 Task: Search one way flight ticket for 1 adult, 6 children, 1 infant in seat and 1 infant on lap in business from Yakutat: Yakutat Airport (also See Yakutat Seaplane Base) to Springfield: Abraham Lincoln Capital Airport on 5-2-2023. Choice of flights is Frontier. Number of bags: 8 checked bags. Price is upto 85000. Outbound departure time preference is 17:00.
Action: Mouse moved to (304, 317)
Screenshot: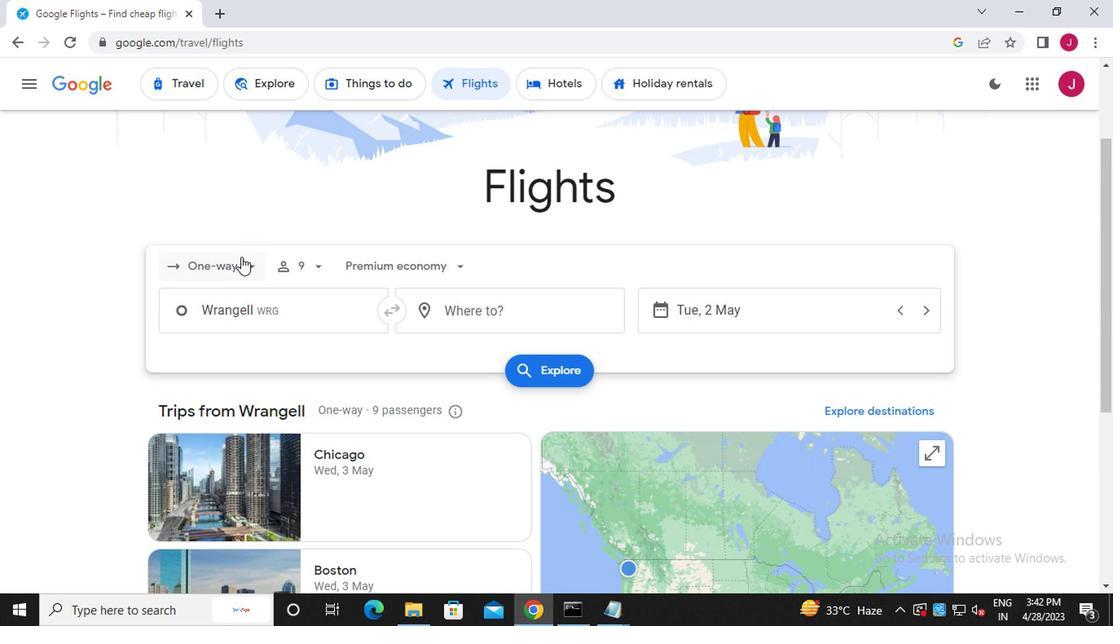 
Action: Mouse pressed left at (304, 317)
Screenshot: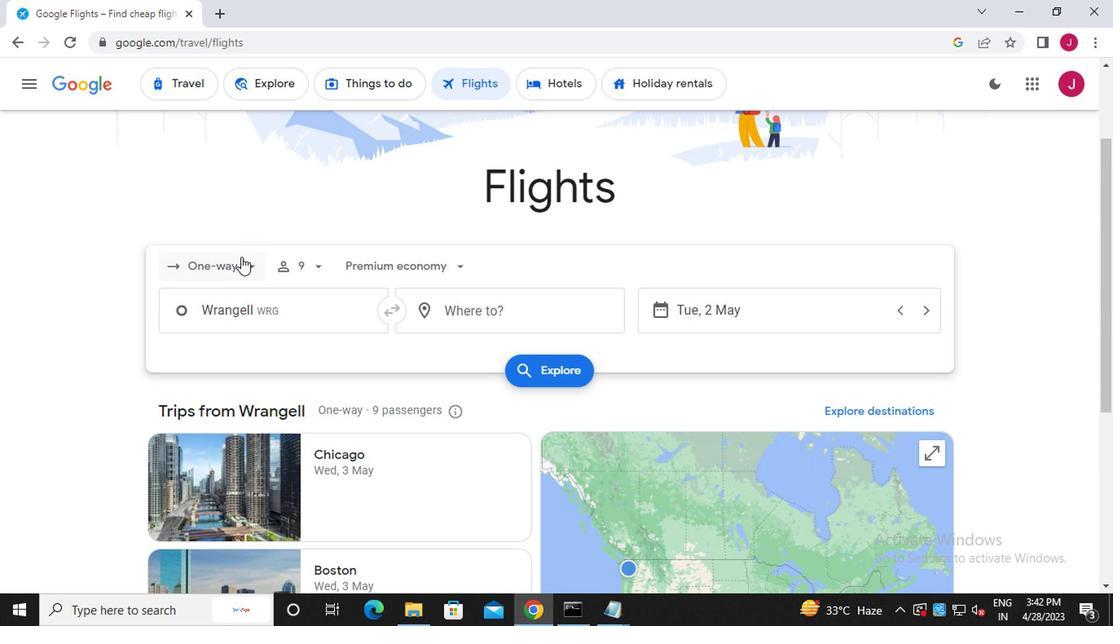 
Action: Mouse moved to (316, 371)
Screenshot: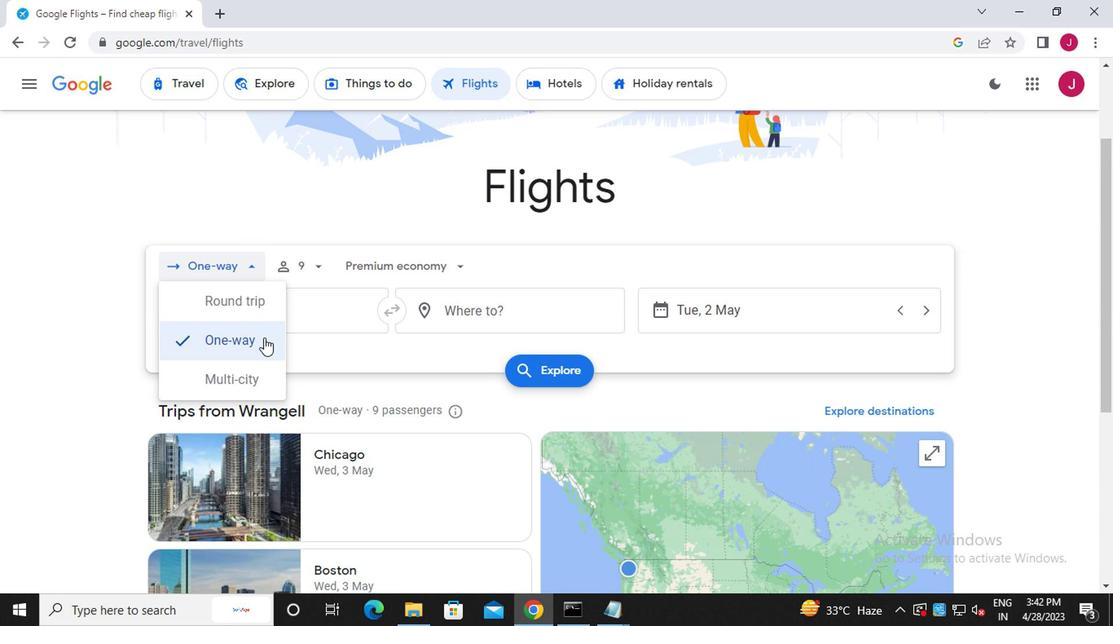 
Action: Mouse pressed left at (316, 371)
Screenshot: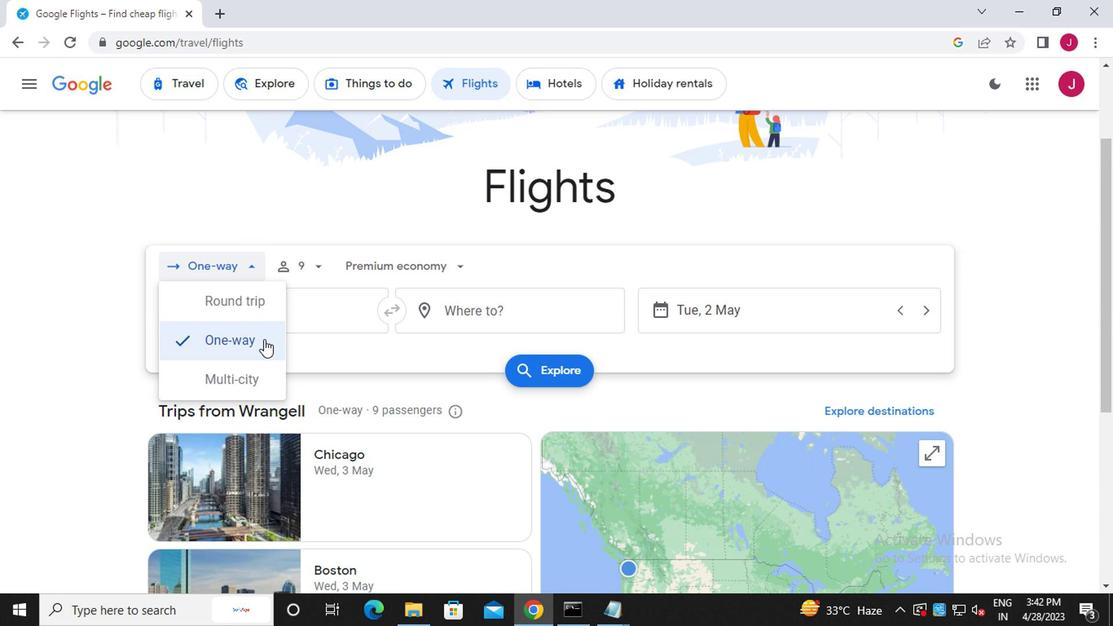 
Action: Mouse moved to (353, 320)
Screenshot: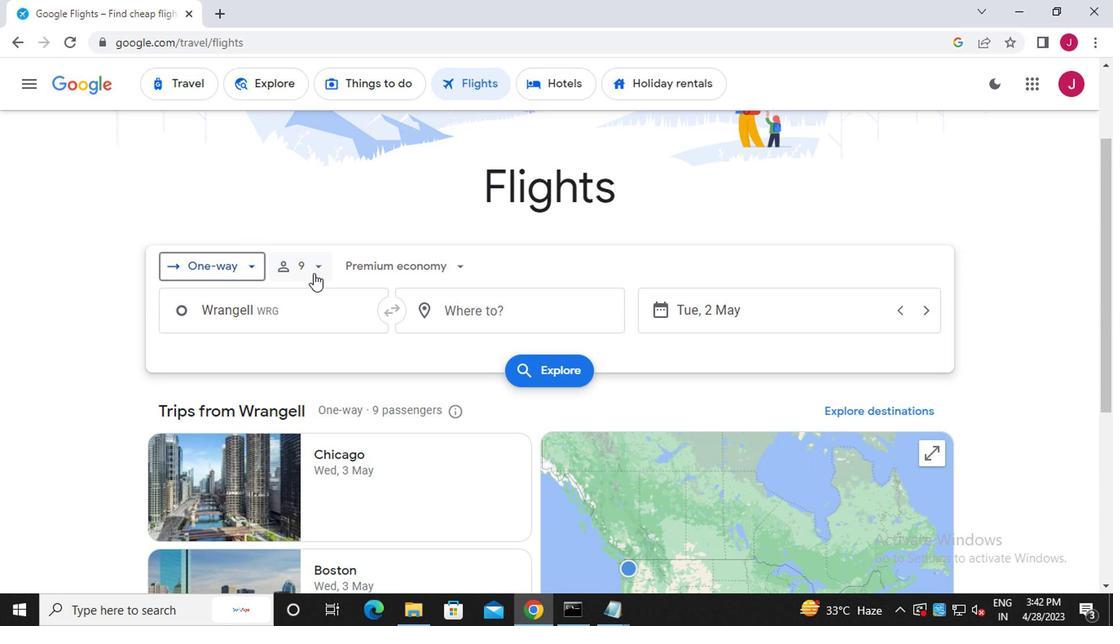 
Action: Mouse pressed left at (353, 320)
Screenshot: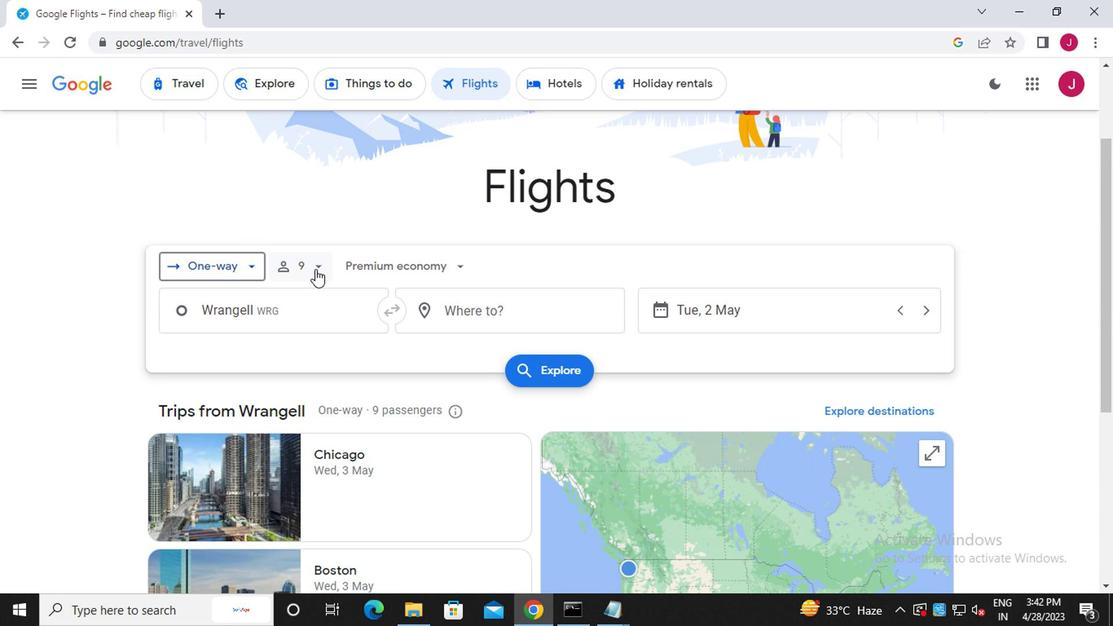 
Action: Mouse moved to (399, 344)
Screenshot: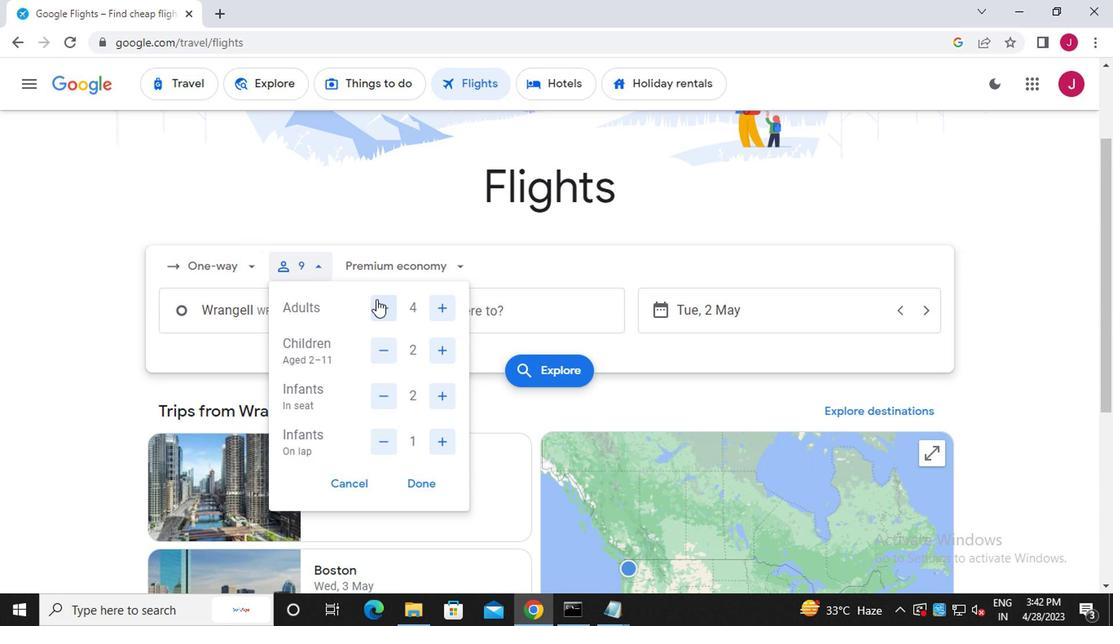 
Action: Mouse pressed left at (399, 344)
Screenshot: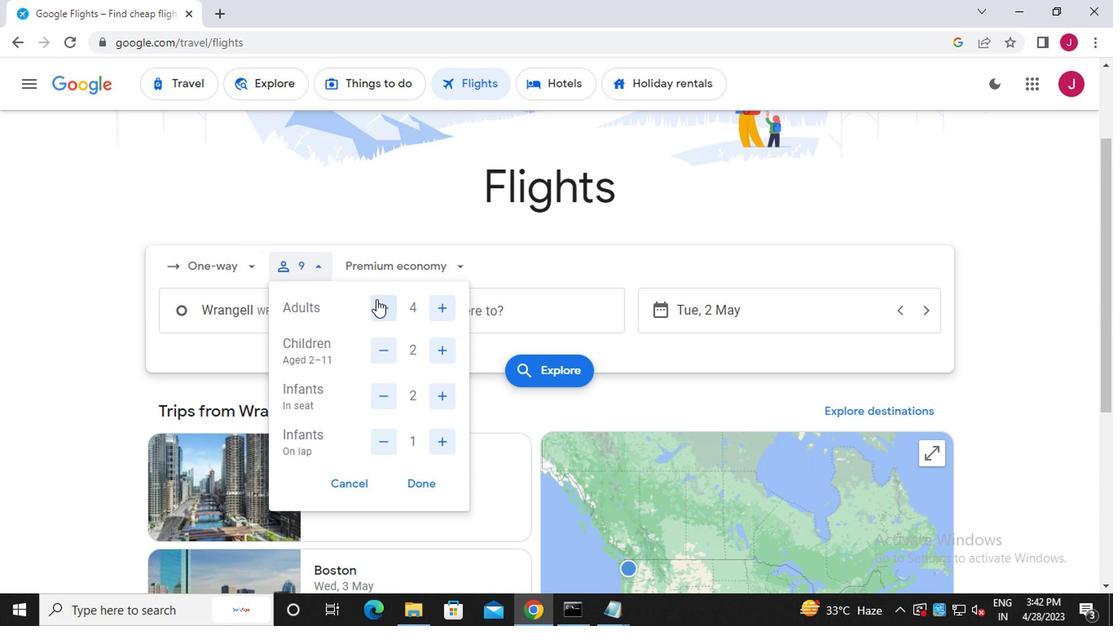 
Action: Mouse pressed left at (399, 344)
Screenshot: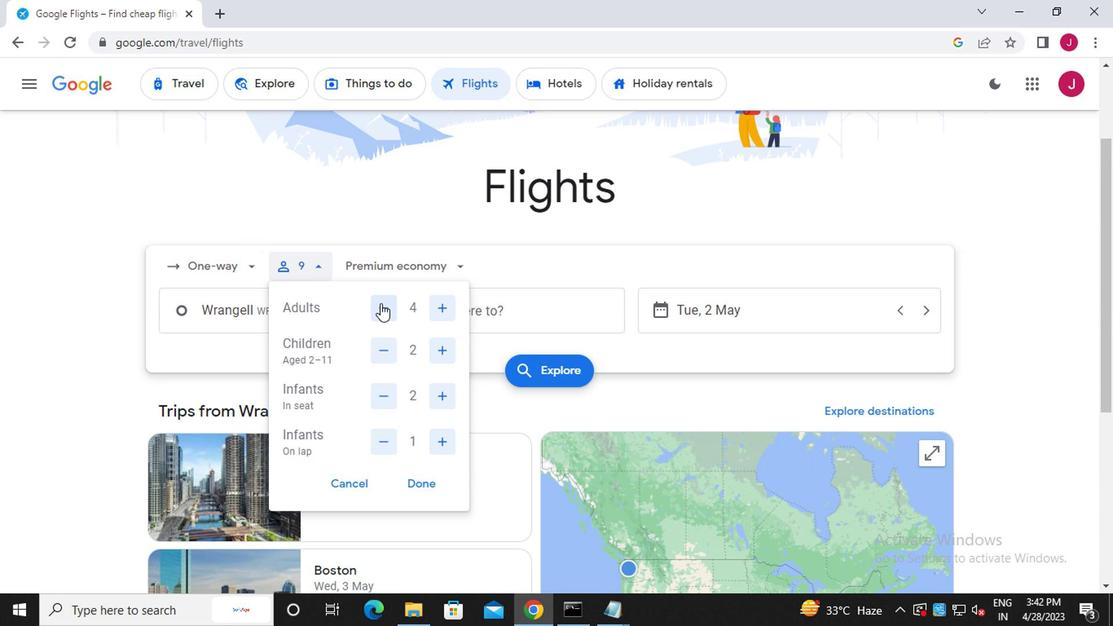 
Action: Mouse pressed left at (399, 344)
Screenshot: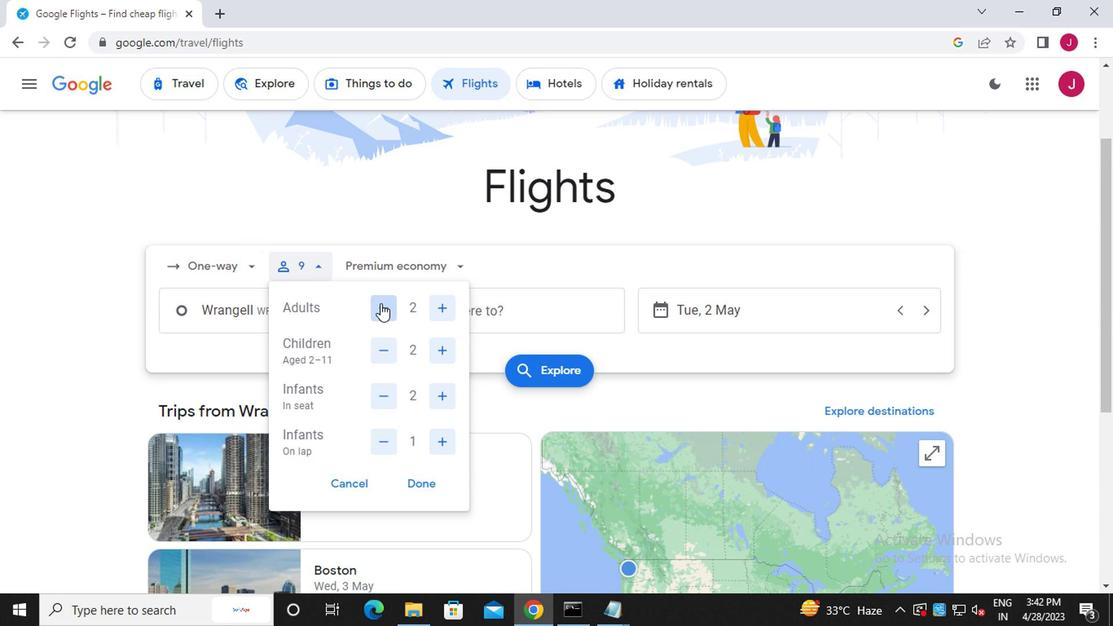 
Action: Mouse moved to (441, 378)
Screenshot: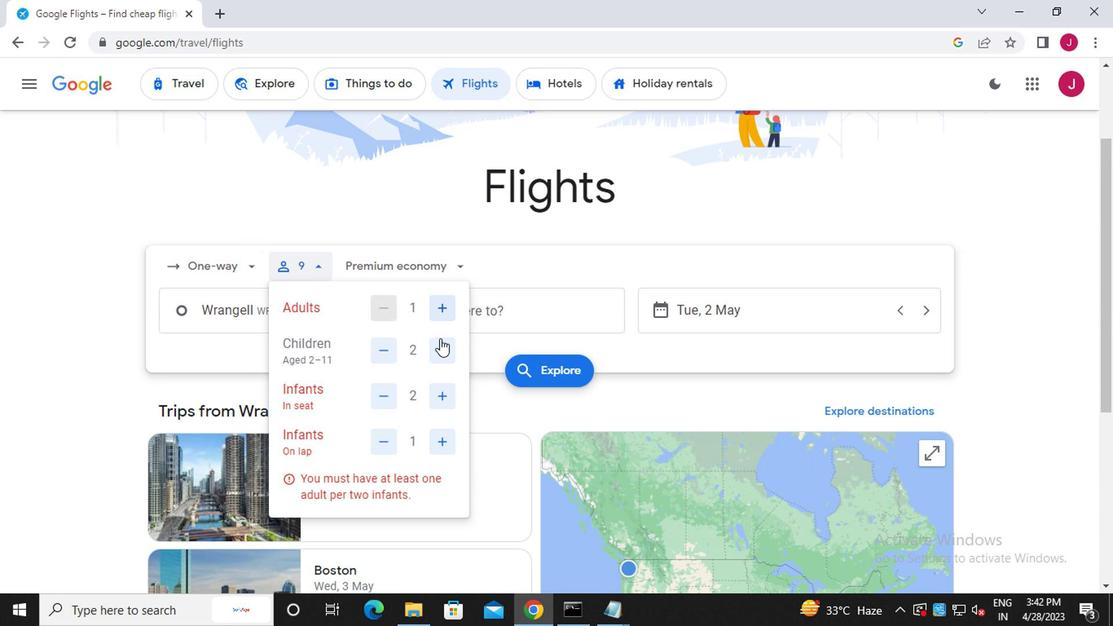 
Action: Mouse pressed left at (441, 378)
Screenshot: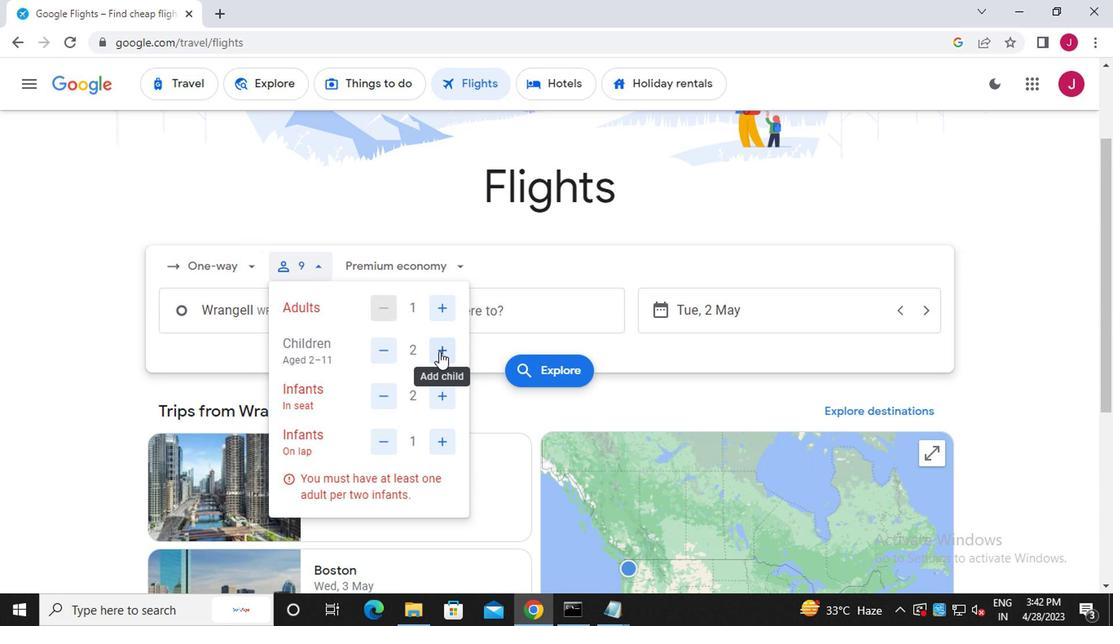 
Action: Mouse pressed left at (441, 378)
Screenshot: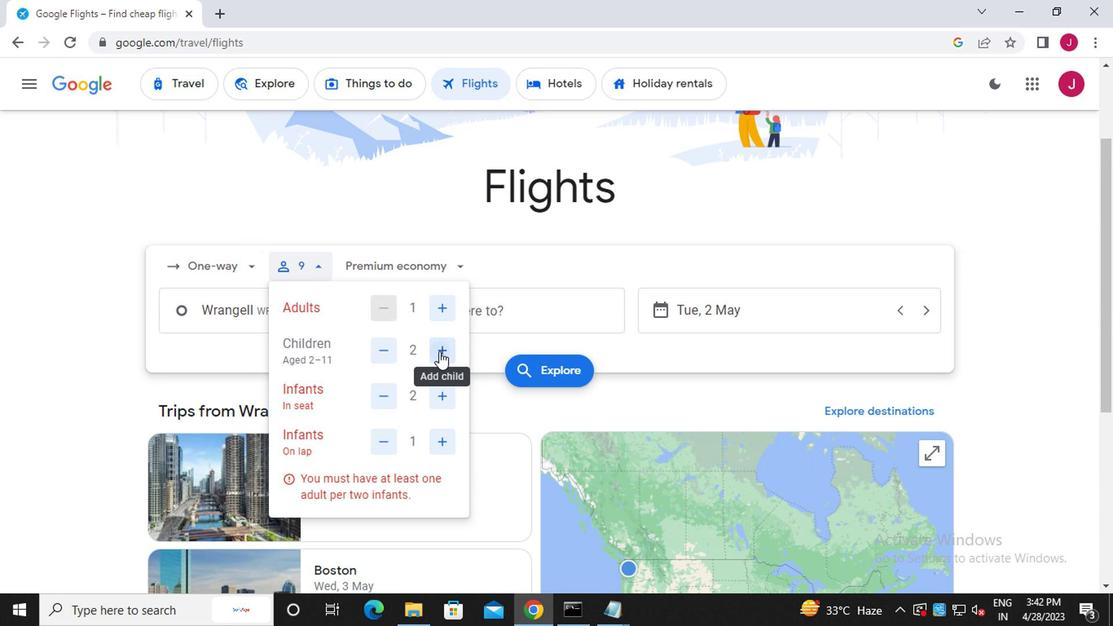 
Action: Mouse pressed left at (441, 378)
Screenshot: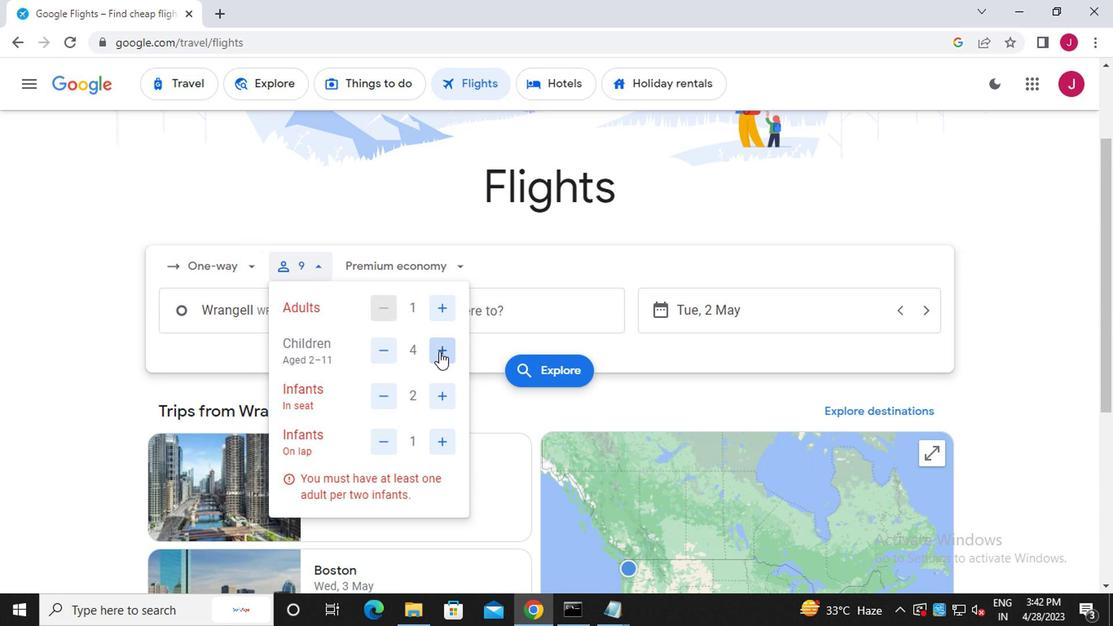 
Action: Mouse pressed left at (441, 378)
Screenshot: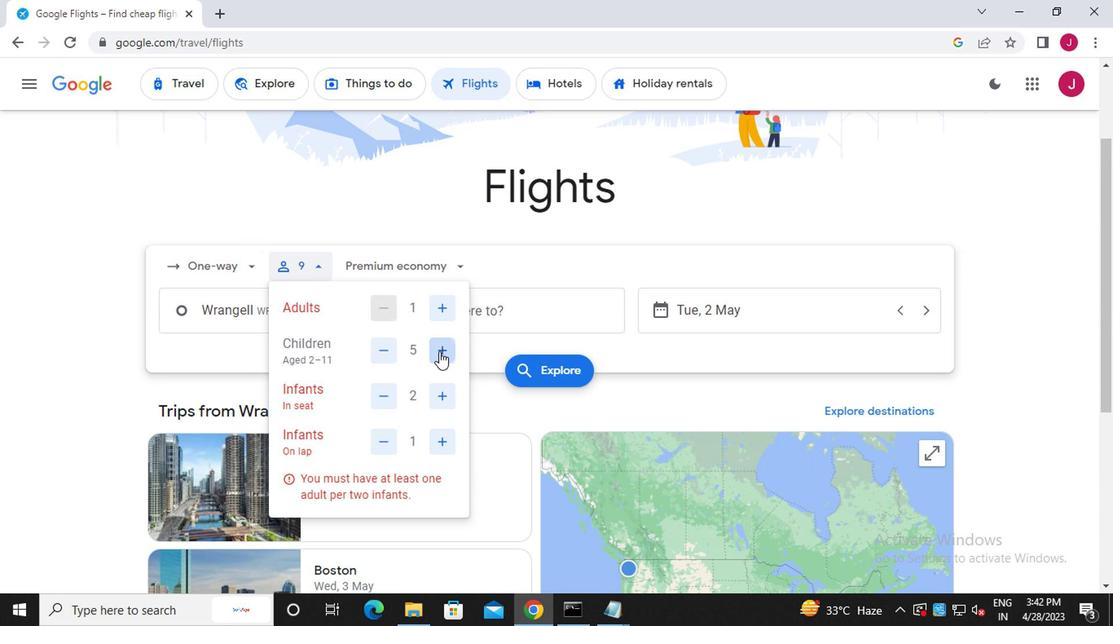 
Action: Mouse moved to (398, 411)
Screenshot: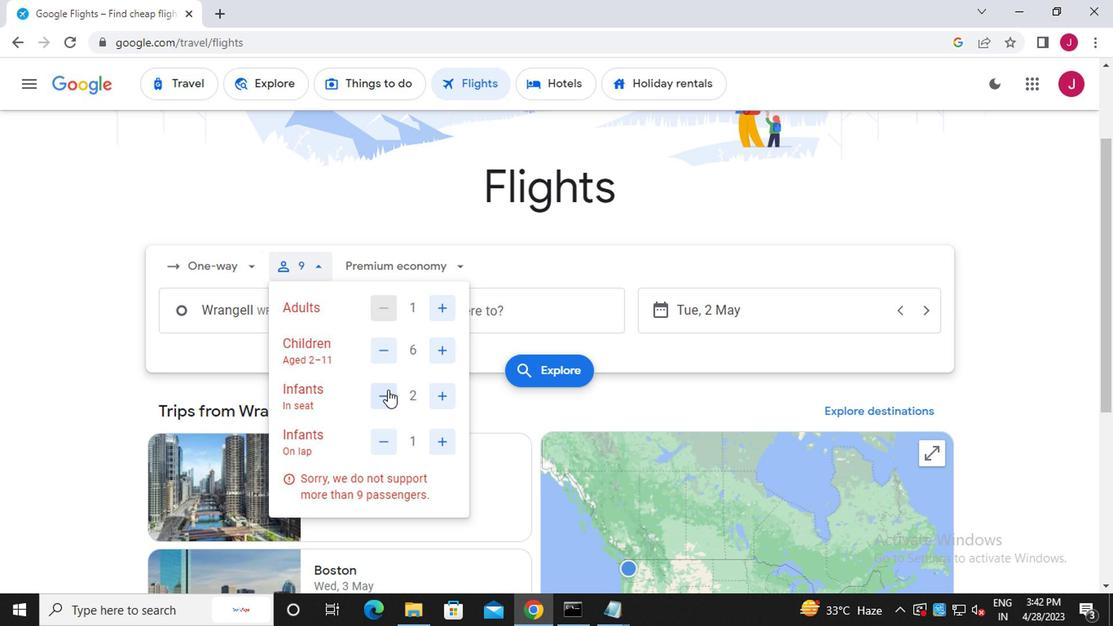 
Action: Mouse pressed left at (398, 411)
Screenshot: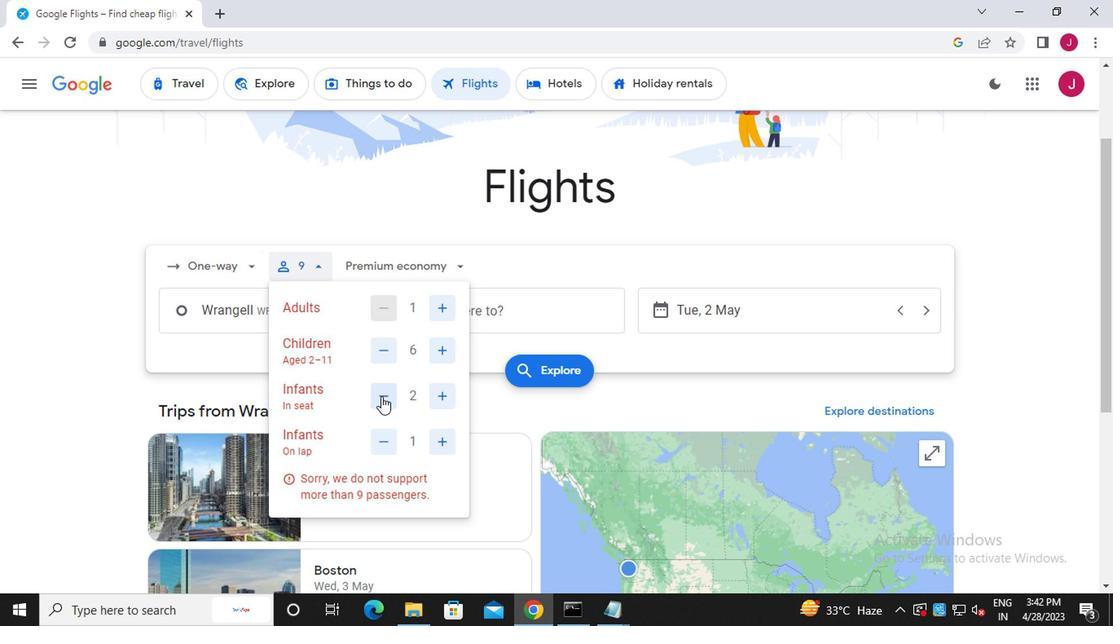 
Action: Mouse moved to (429, 472)
Screenshot: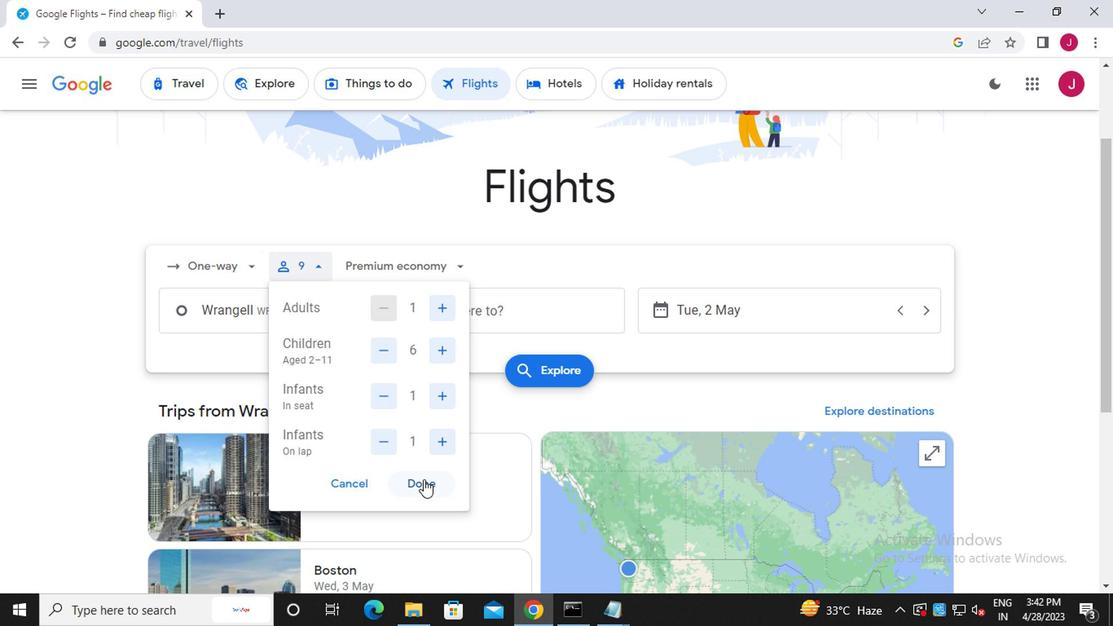 
Action: Mouse pressed left at (429, 472)
Screenshot: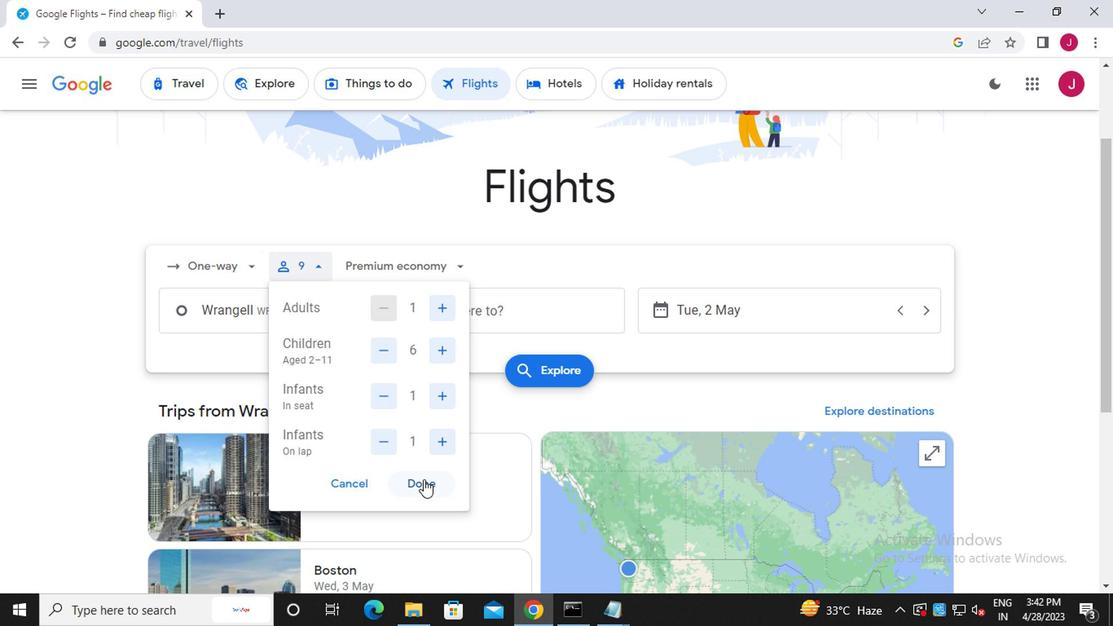 
Action: Mouse moved to (454, 317)
Screenshot: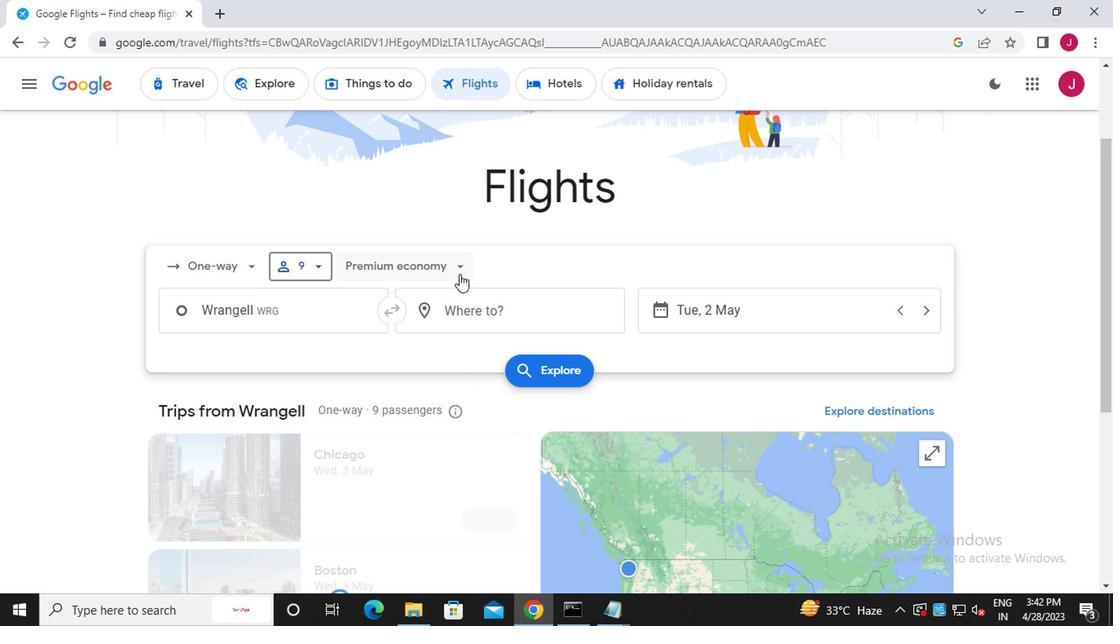 
Action: Mouse pressed left at (454, 317)
Screenshot: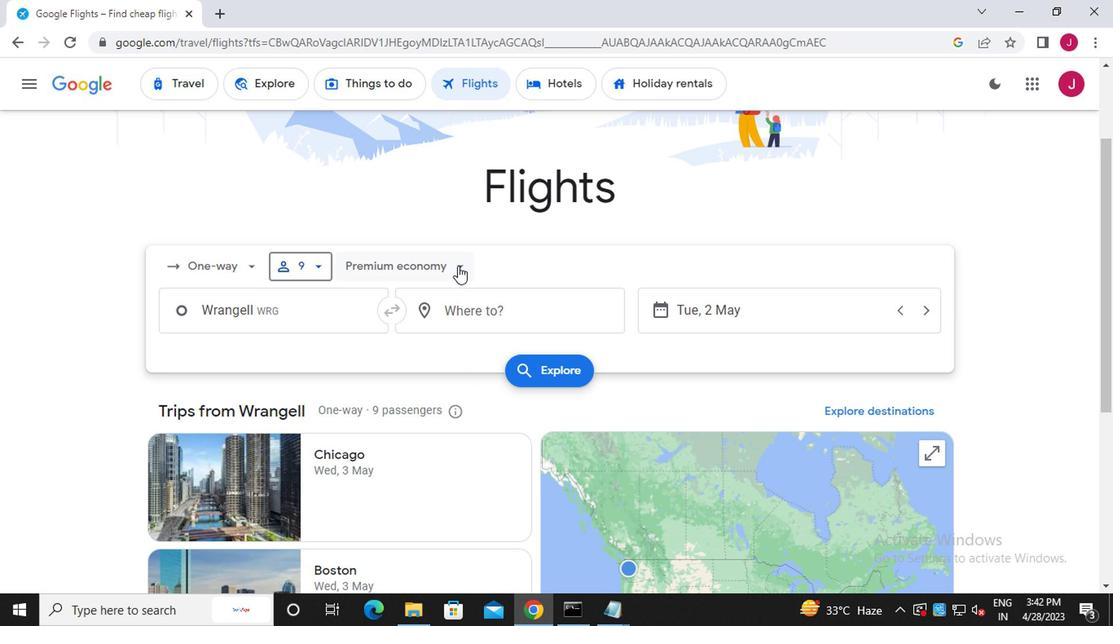 
Action: Mouse moved to (441, 398)
Screenshot: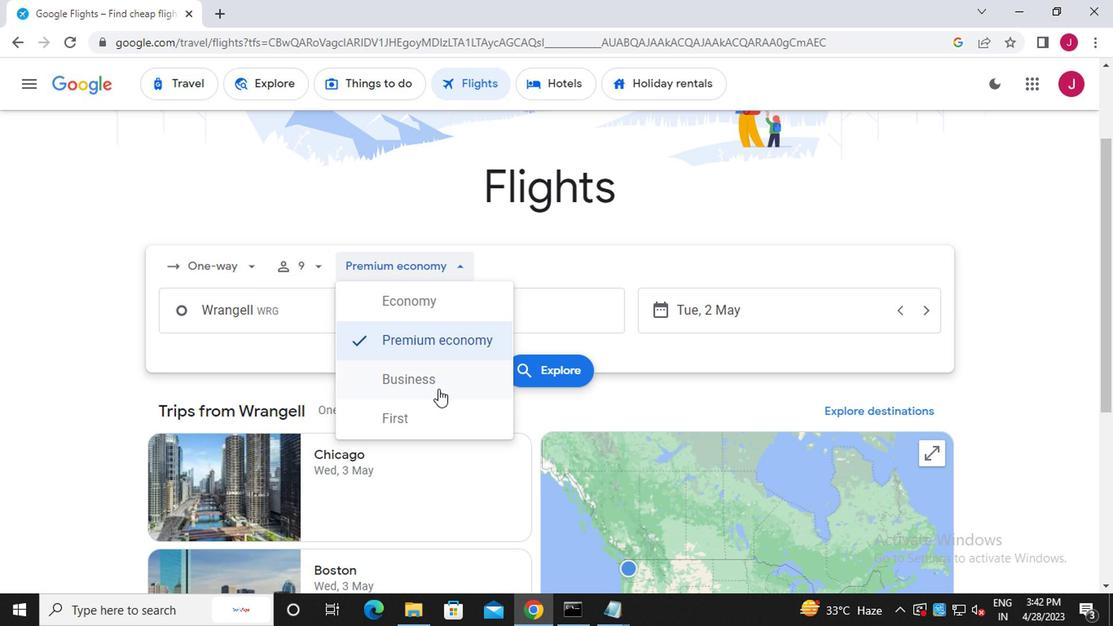 
Action: Mouse pressed left at (441, 398)
Screenshot: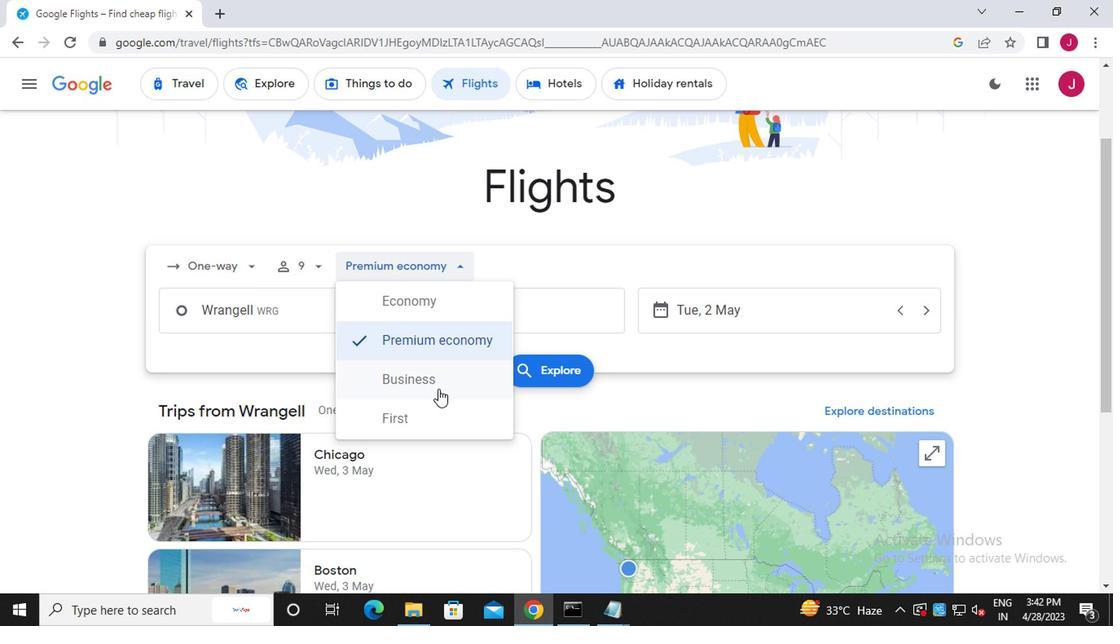 
Action: Mouse moved to (346, 353)
Screenshot: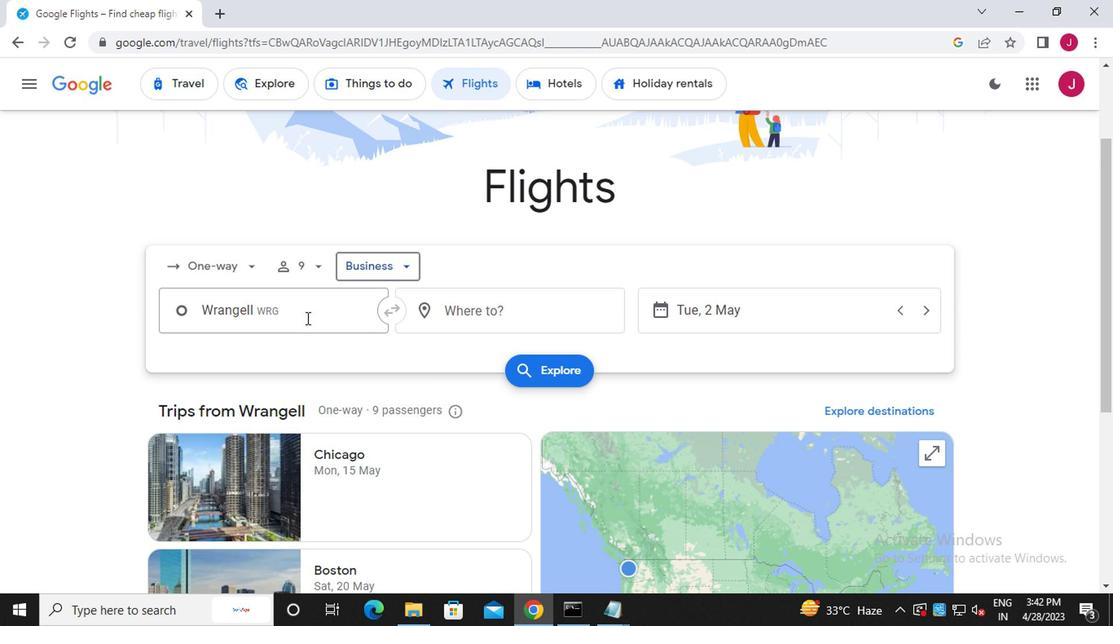 
Action: Mouse pressed left at (346, 353)
Screenshot: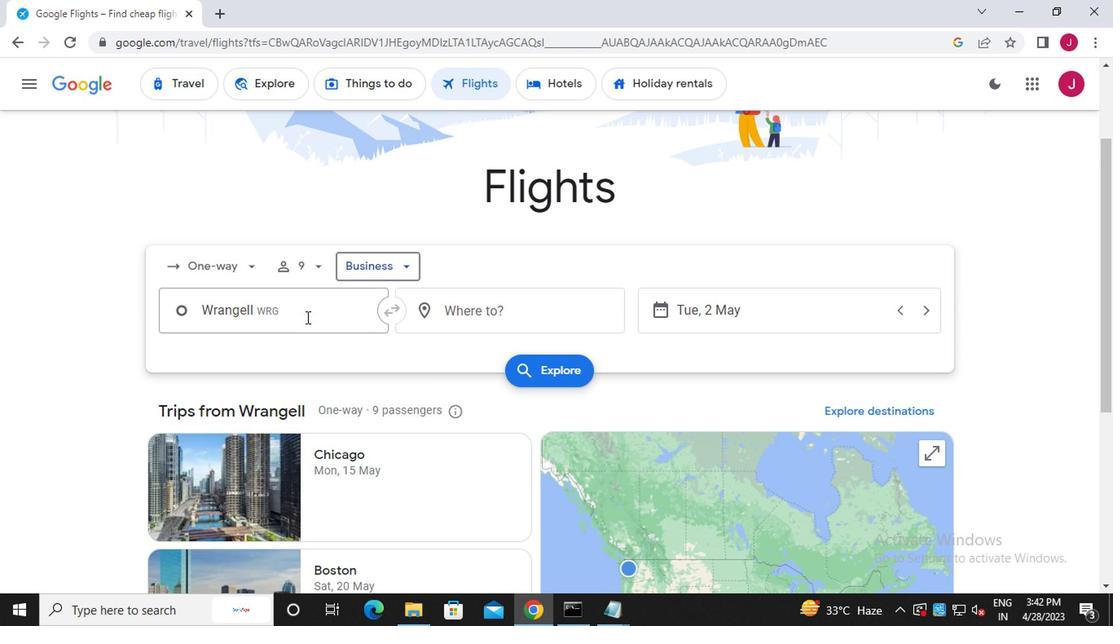 
Action: Mouse moved to (347, 352)
Screenshot: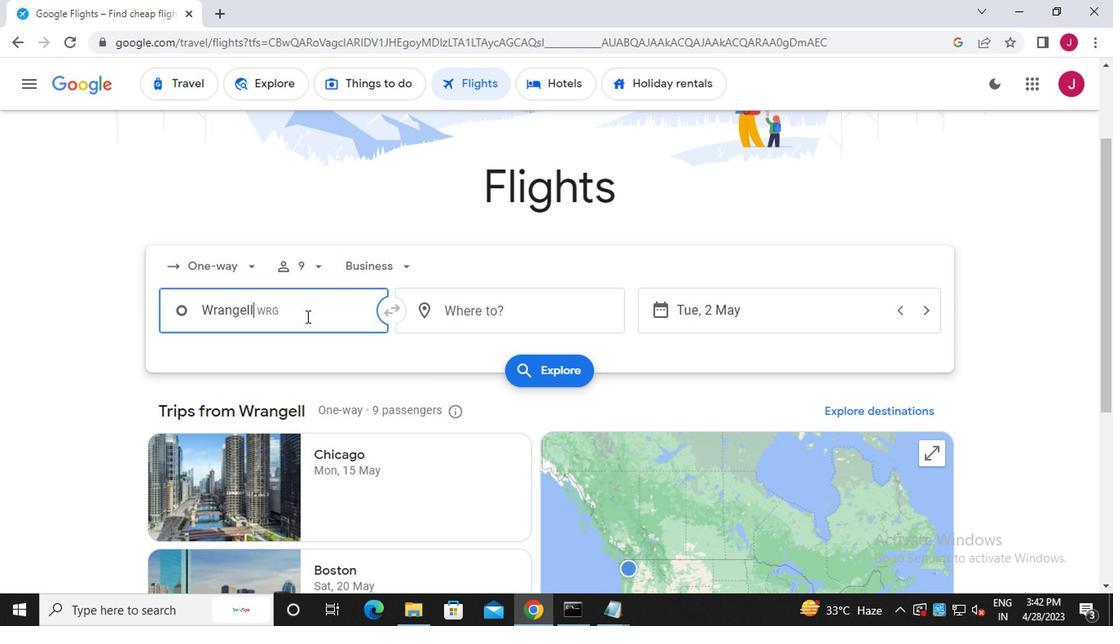 
Action: Key pressed yakutat
Screenshot: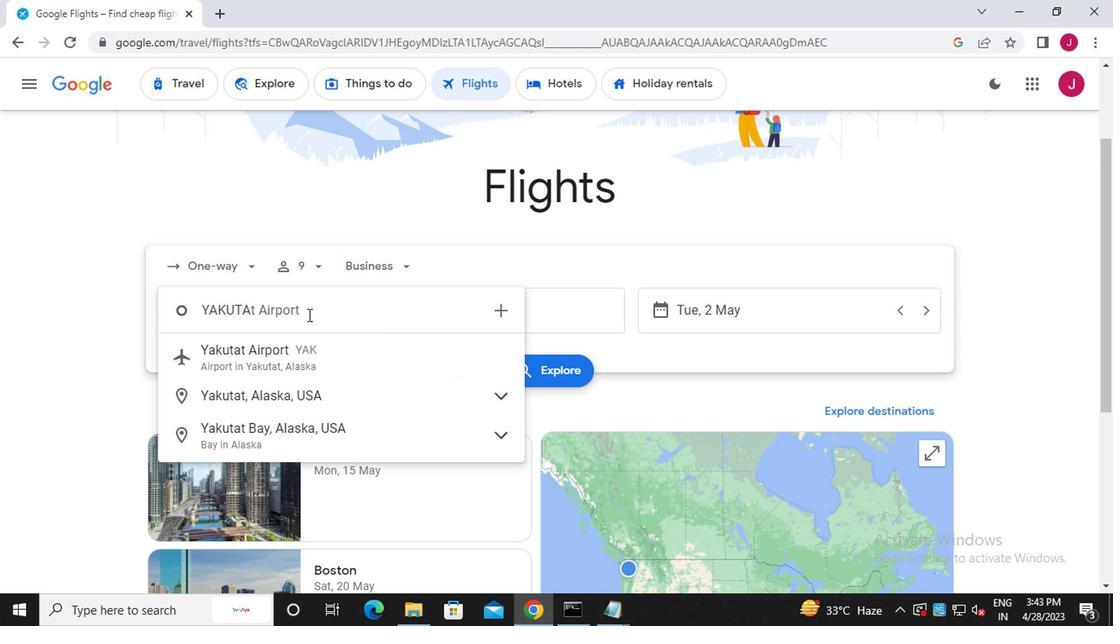 
Action: Mouse moved to (349, 382)
Screenshot: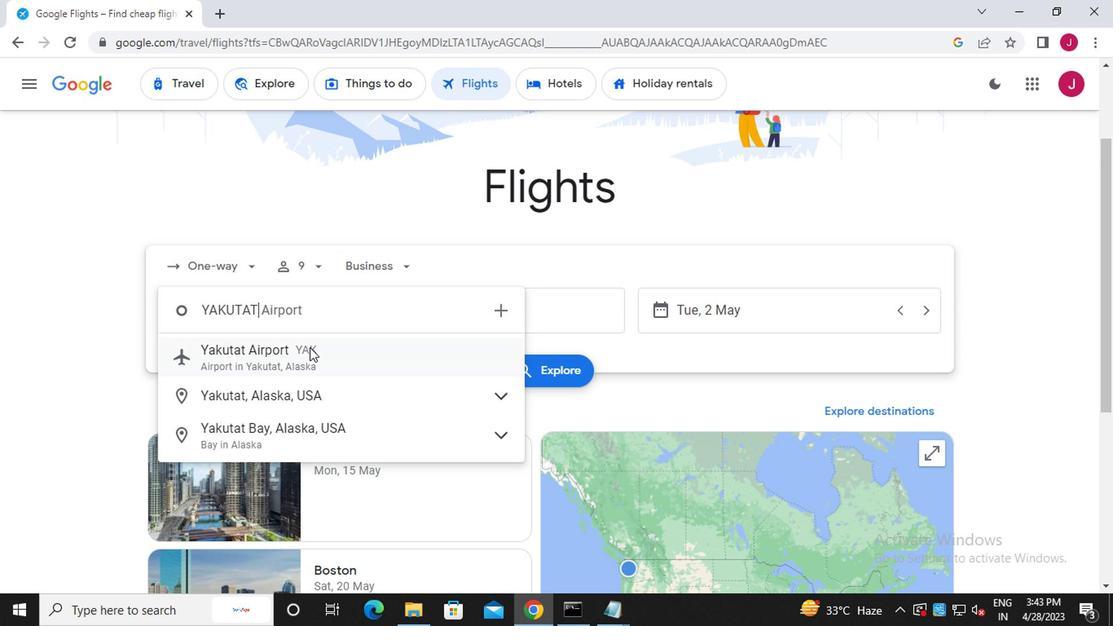 
Action: Mouse pressed left at (349, 382)
Screenshot: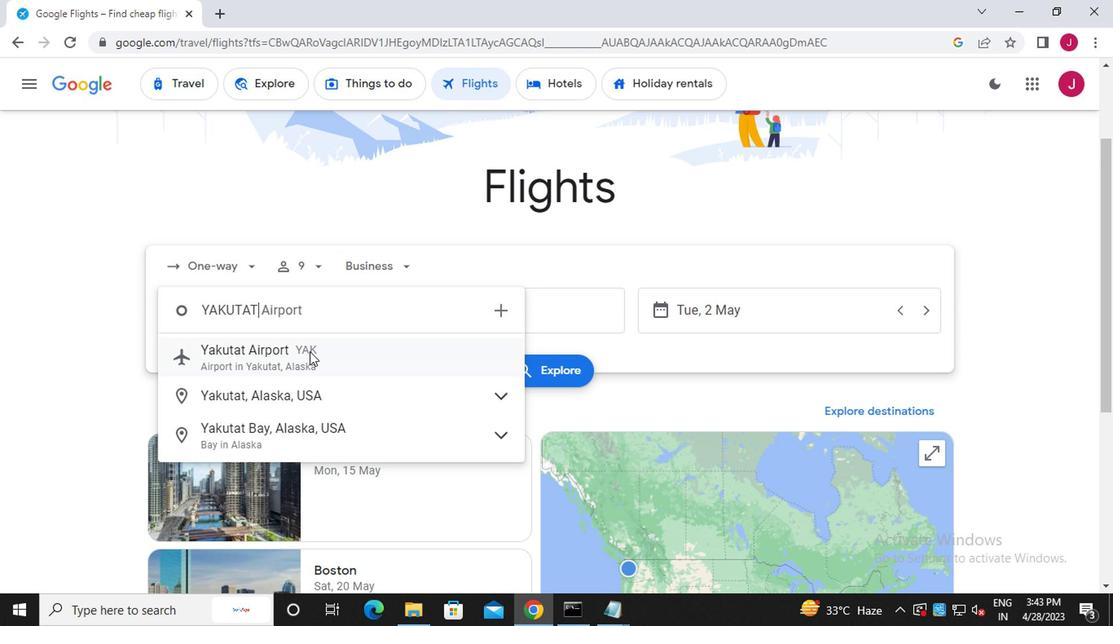 
Action: Mouse moved to (507, 353)
Screenshot: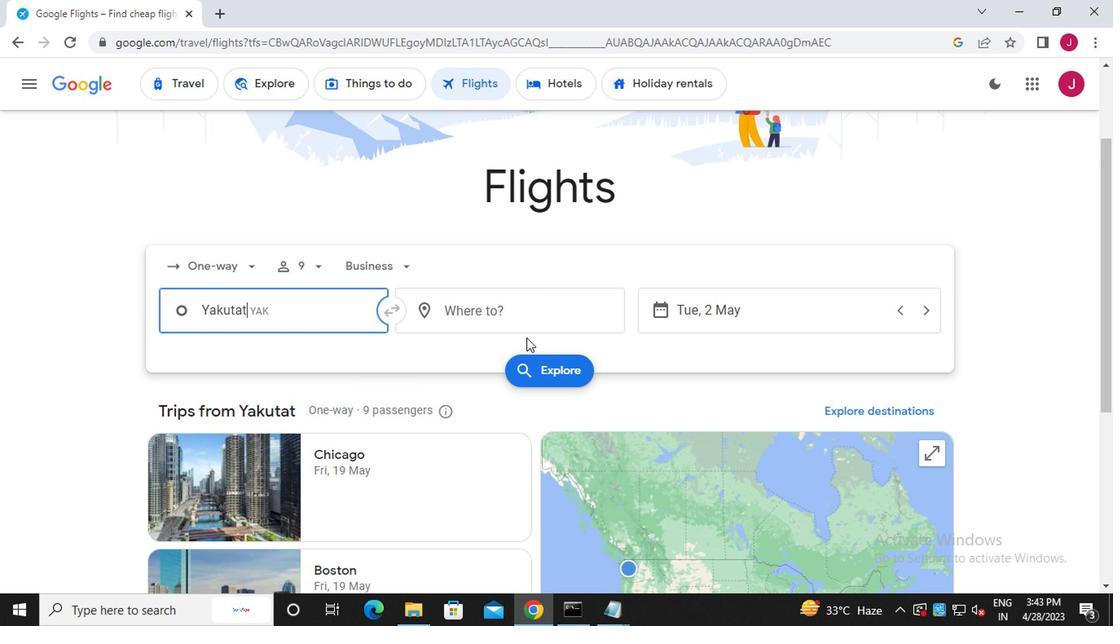 
Action: Mouse pressed left at (507, 353)
Screenshot: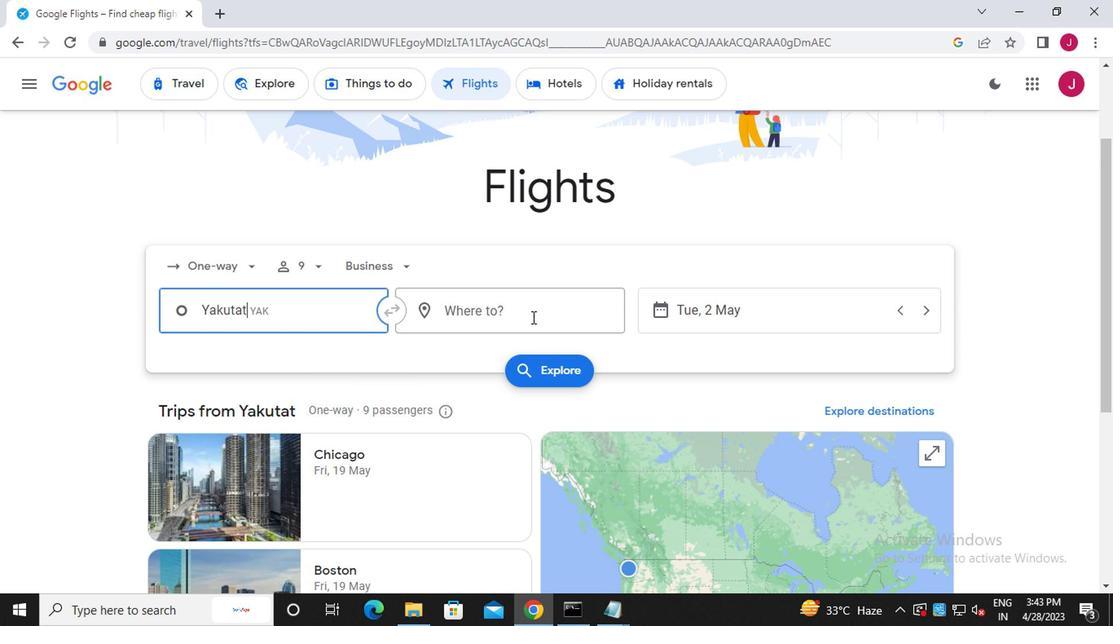 
Action: Key pressed springfield
Screenshot: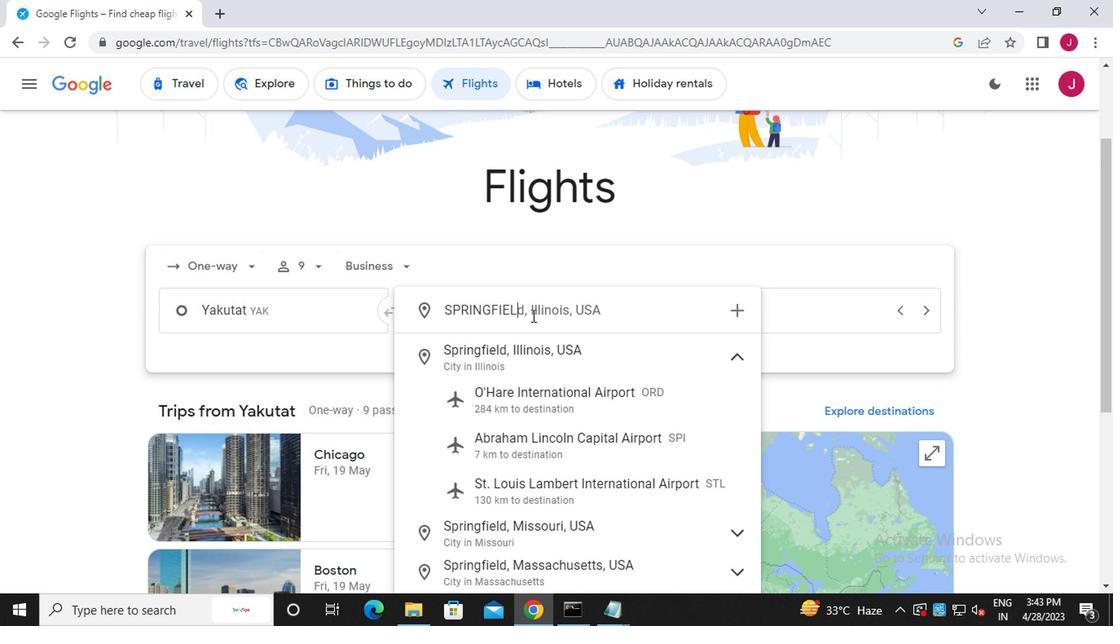 
Action: Mouse moved to (506, 447)
Screenshot: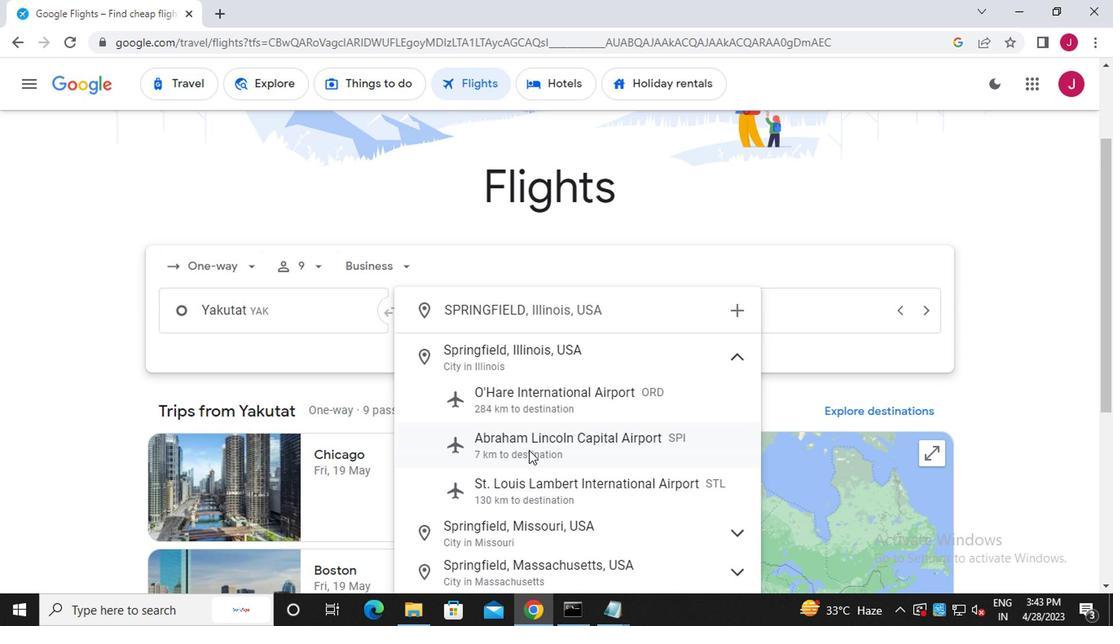 
Action: Mouse pressed left at (506, 447)
Screenshot: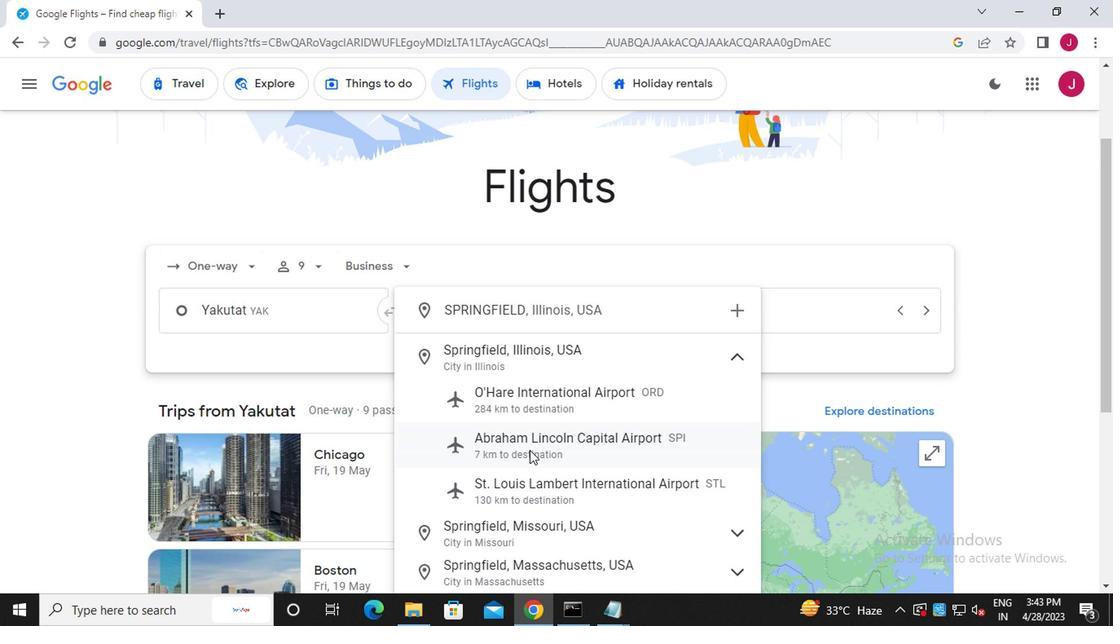 
Action: Mouse moved to (648, 349)
Screenshot: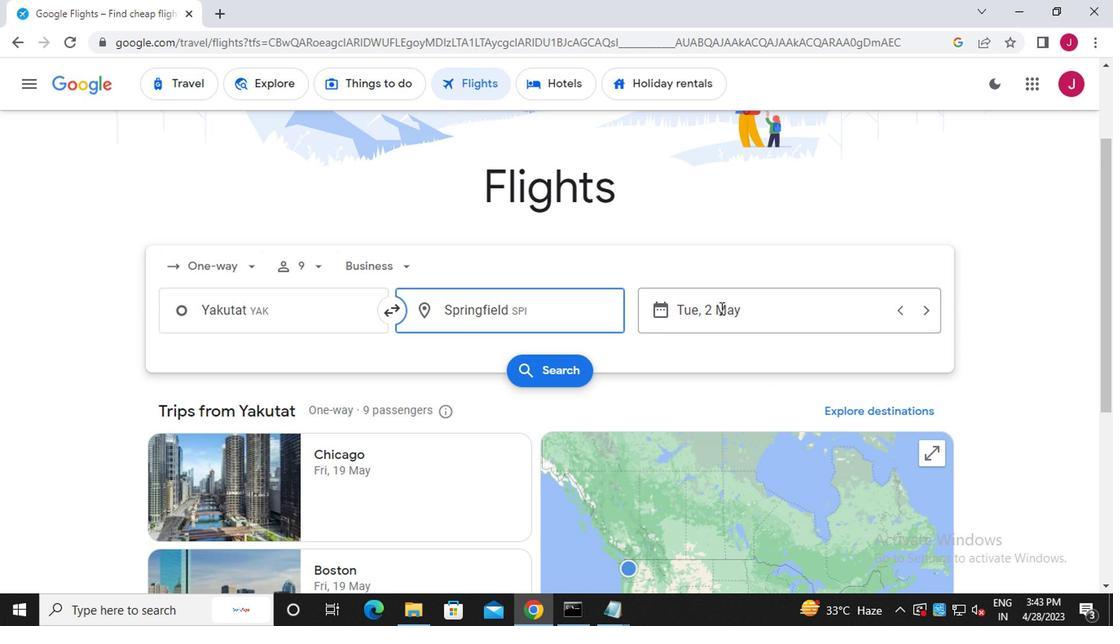 
Action: Mouse pressed left at (648, 349)
Screenshot: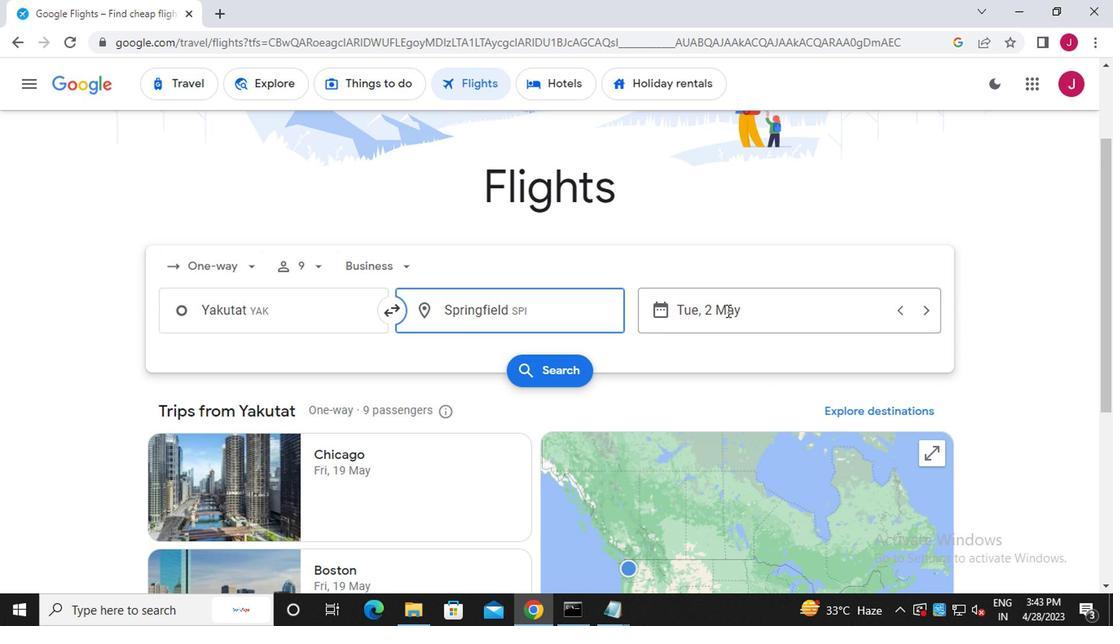 
Action: Mouse moved to (689, 328)
Screenshot: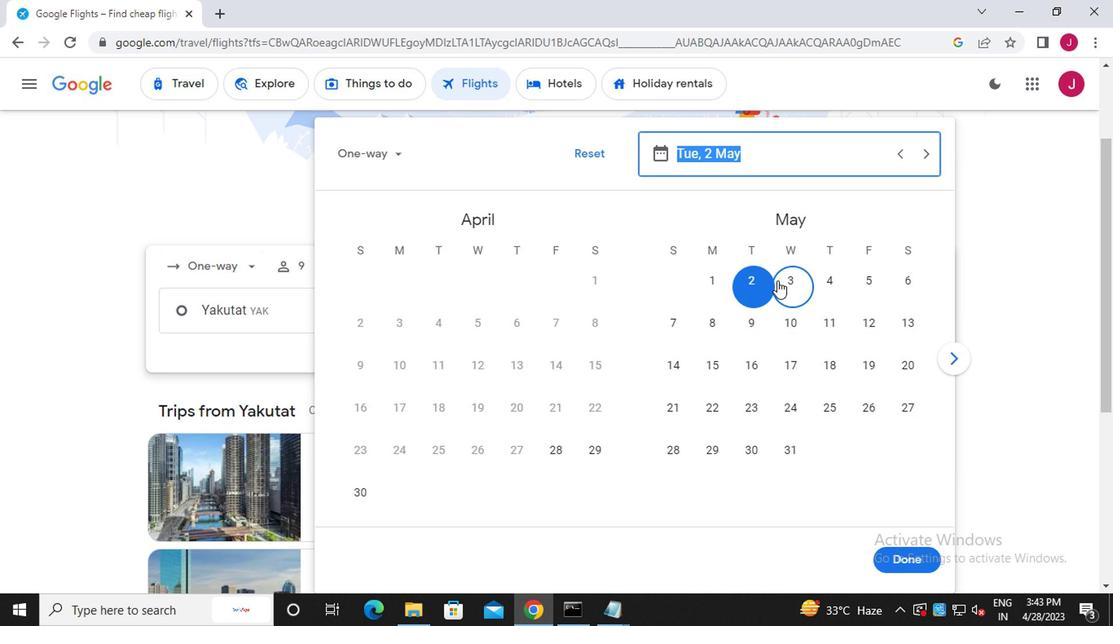 
Action: Mouse pressed left at (689, 328)
Screenshot: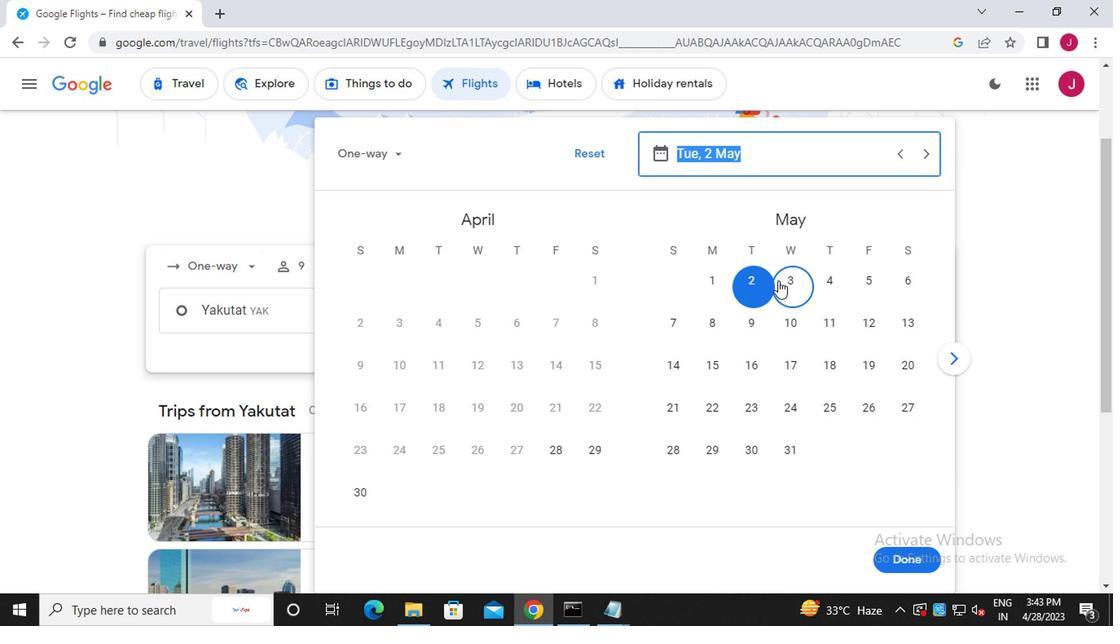 
Action: Mouse moved to (669, 331)
Screenshot: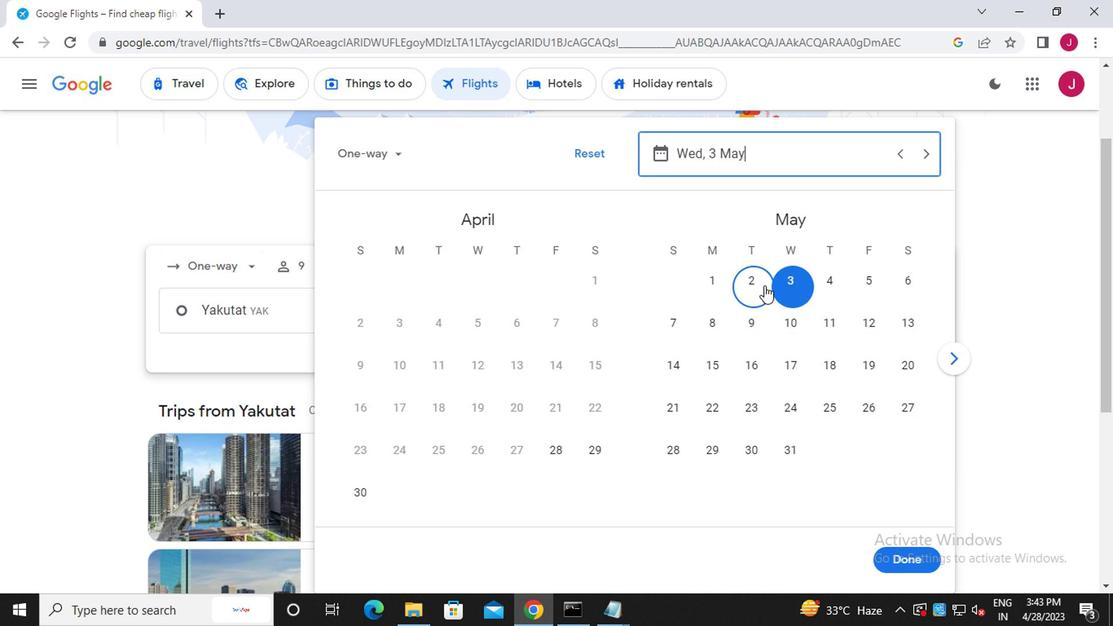 
Action: Mouse pressed left at (669, 331)
Screenshot: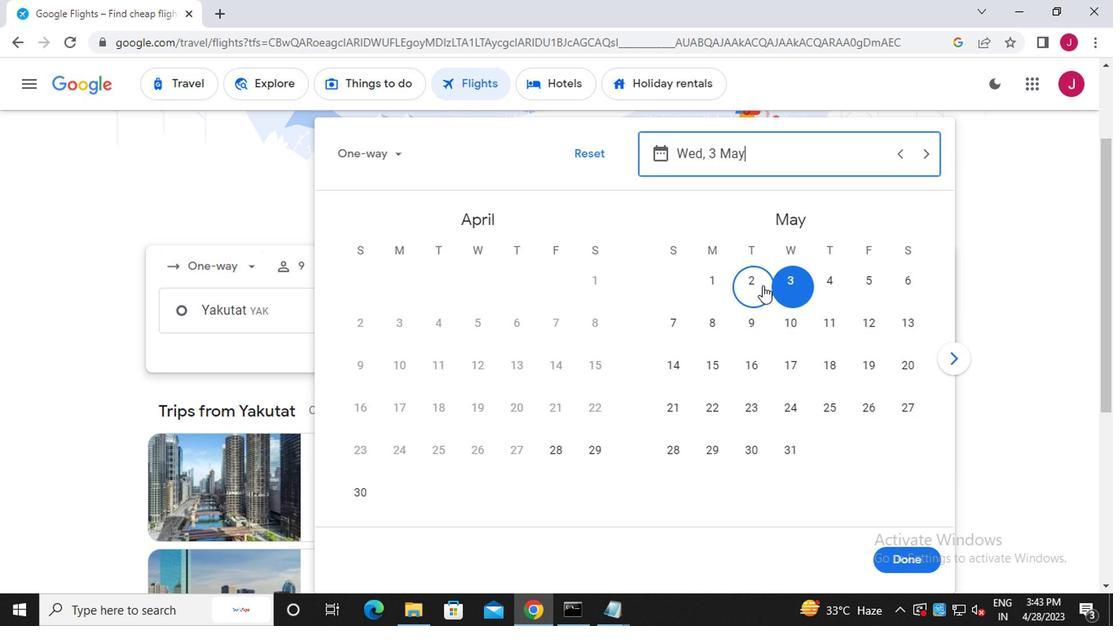 
Action: Mouse moved to (770, 527)
Screenshot: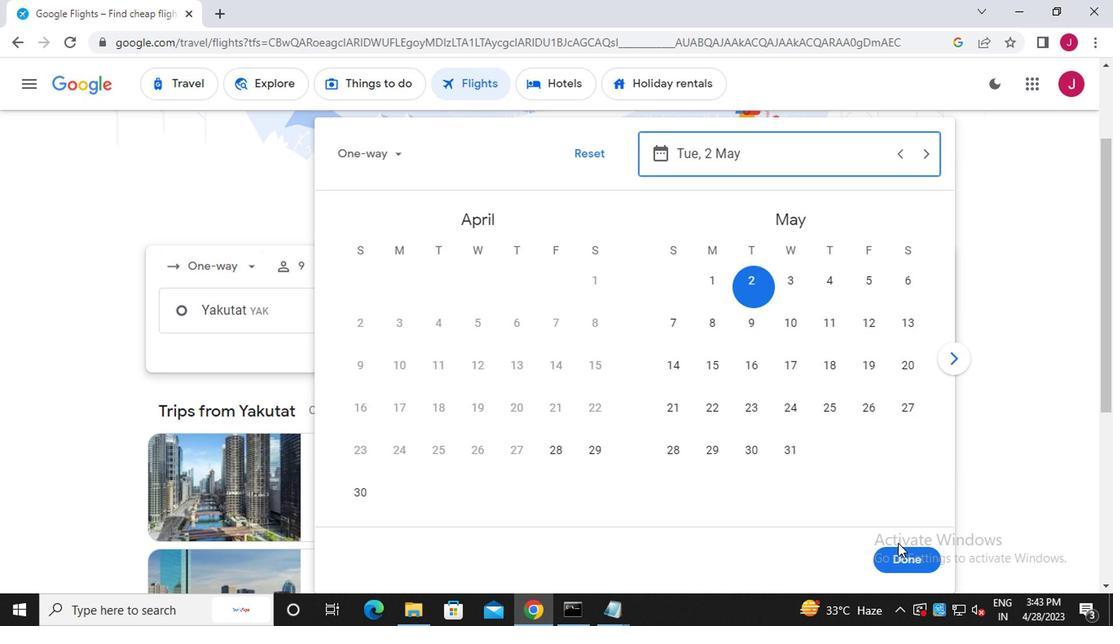 
Action: Mouse pressed left at (770, 527)
Screenshot: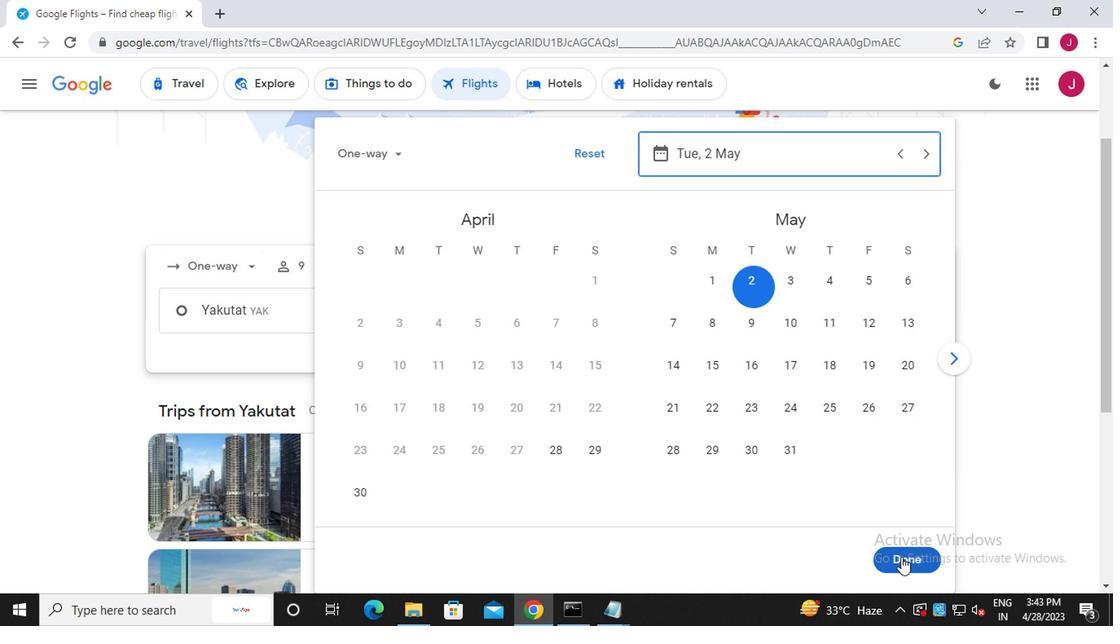 
Action: Mouse moved to (518, 393)
Screenshot: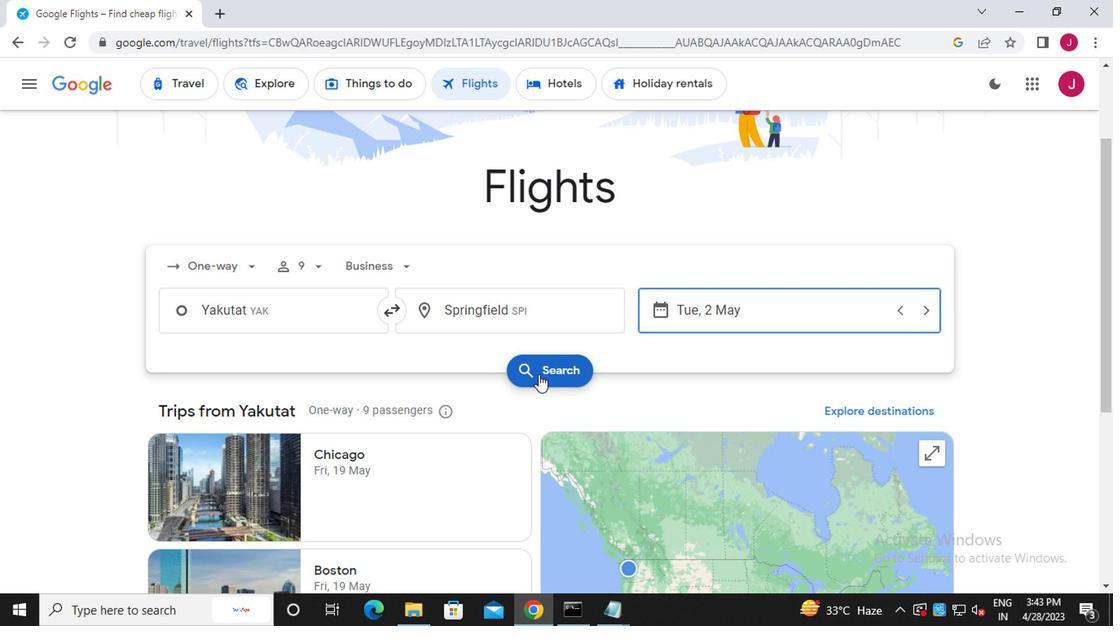 
Action: Mouse pressed left at (518, 393)
Screenshot: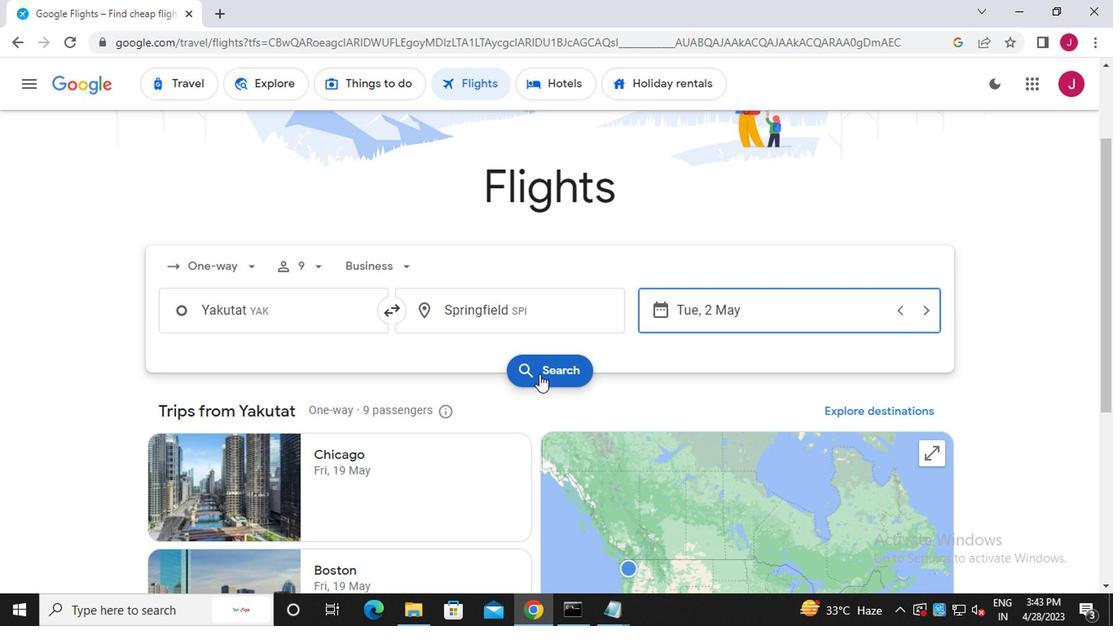 
Action: Mouse moved to (263, 296)
Screenshot: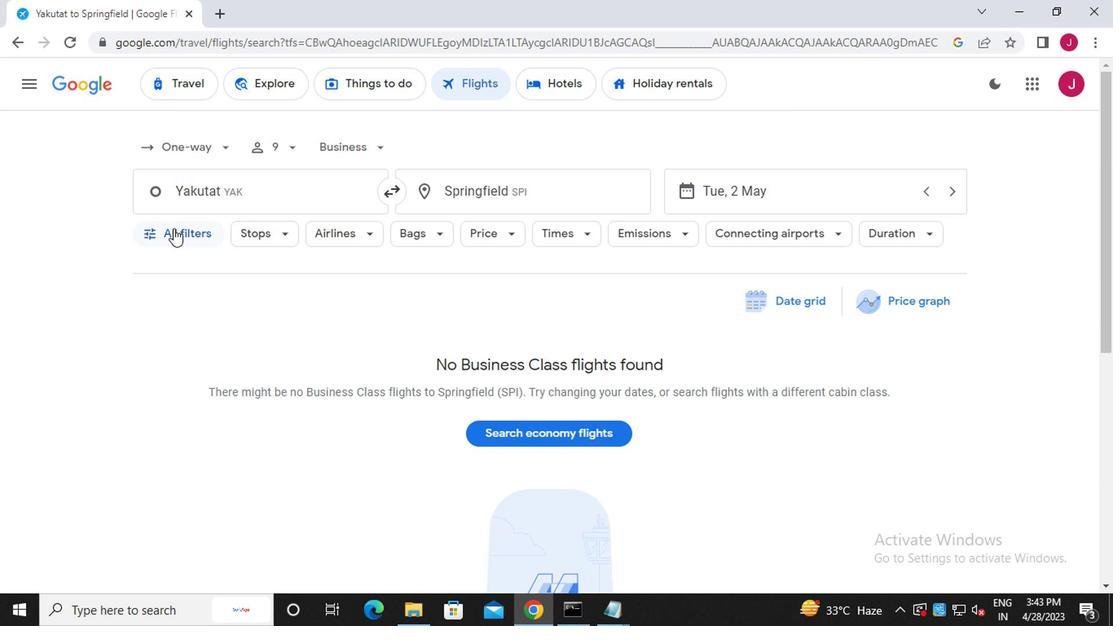 
Action: Mouse pressed left at (263, 296)
Screenshot: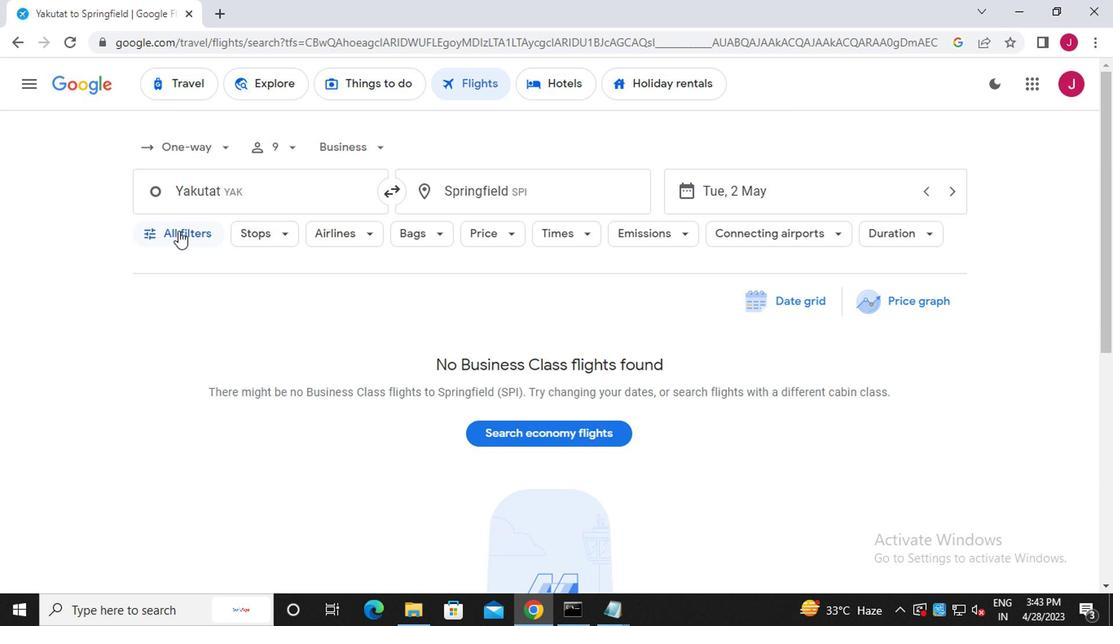 
Action: Mouse moved to (333, 387)
Screenshot: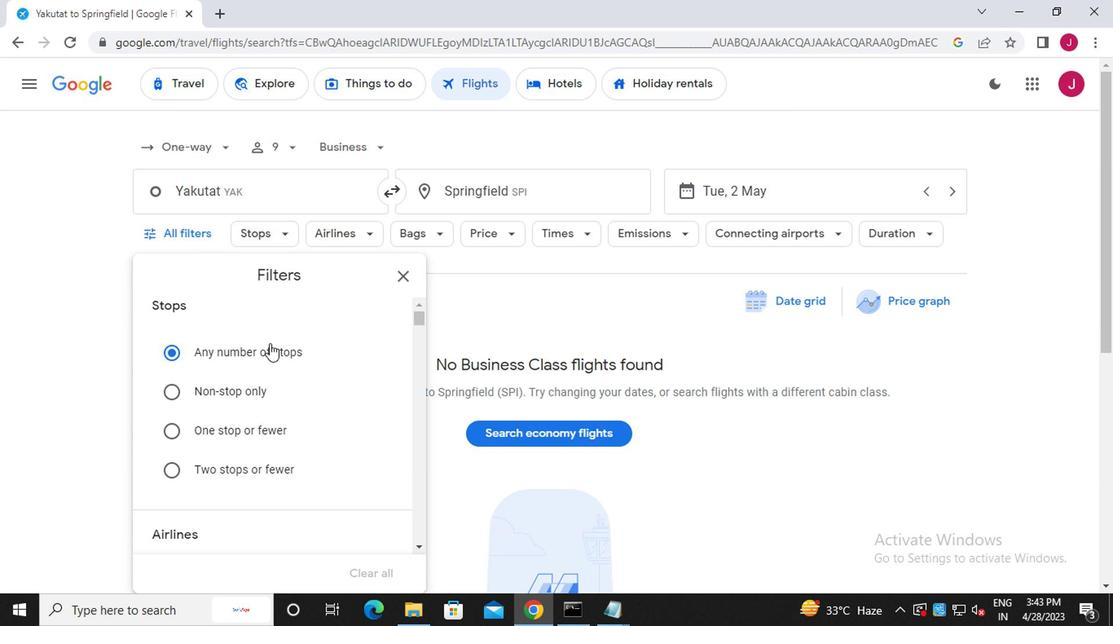 
Action: Mouse scrolled (333, 387) with delta (0, 0)
Screenshot: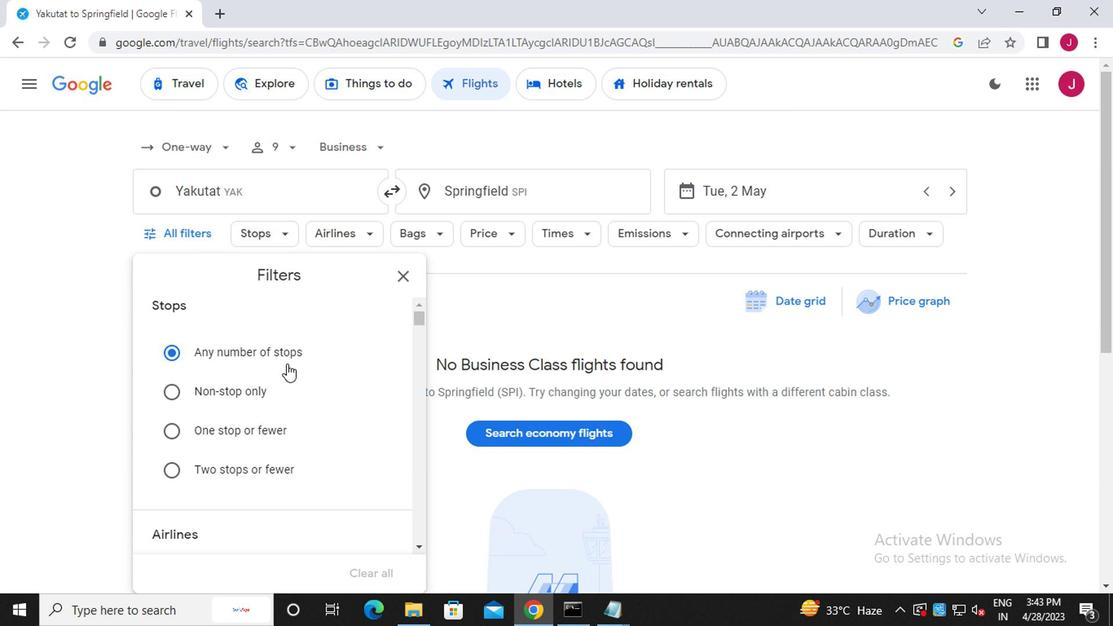 
Action: Mouse scrolled (333, 387) with delta (0, 0)
Screenshot: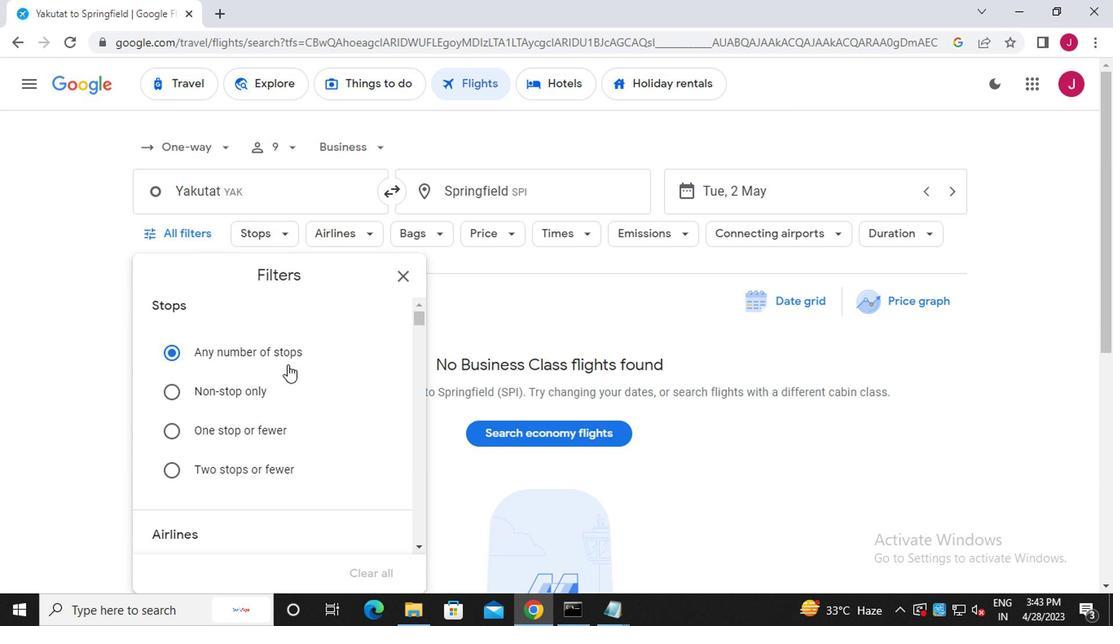 
Action: Mouse moved to (390, 425)
Screenshot: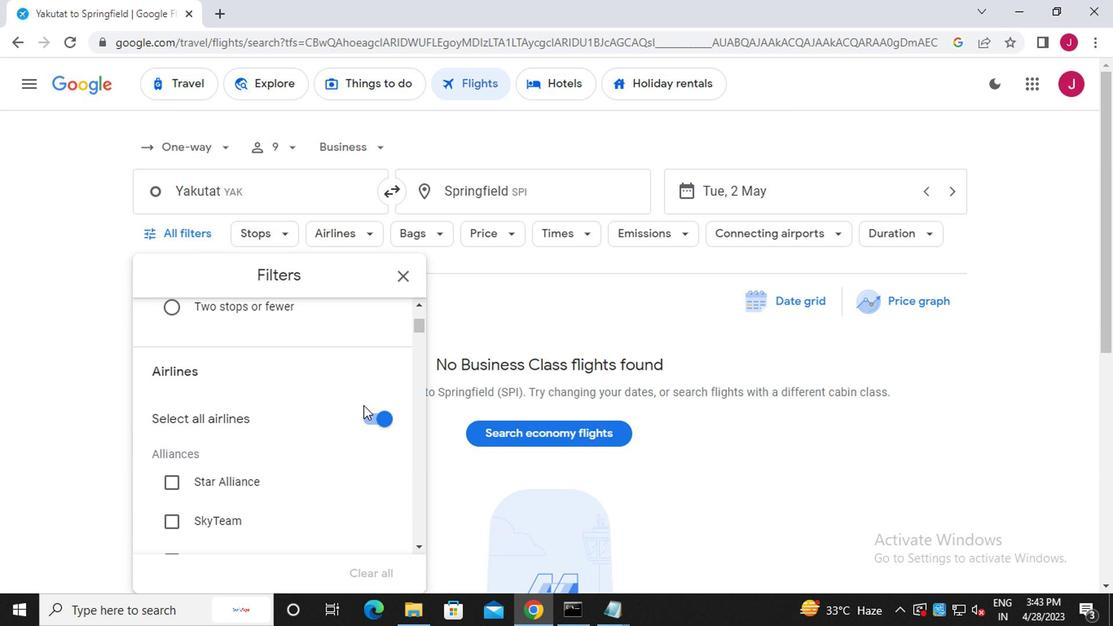 
Action: Mouse pressed left at (390, 425)
Screenshot: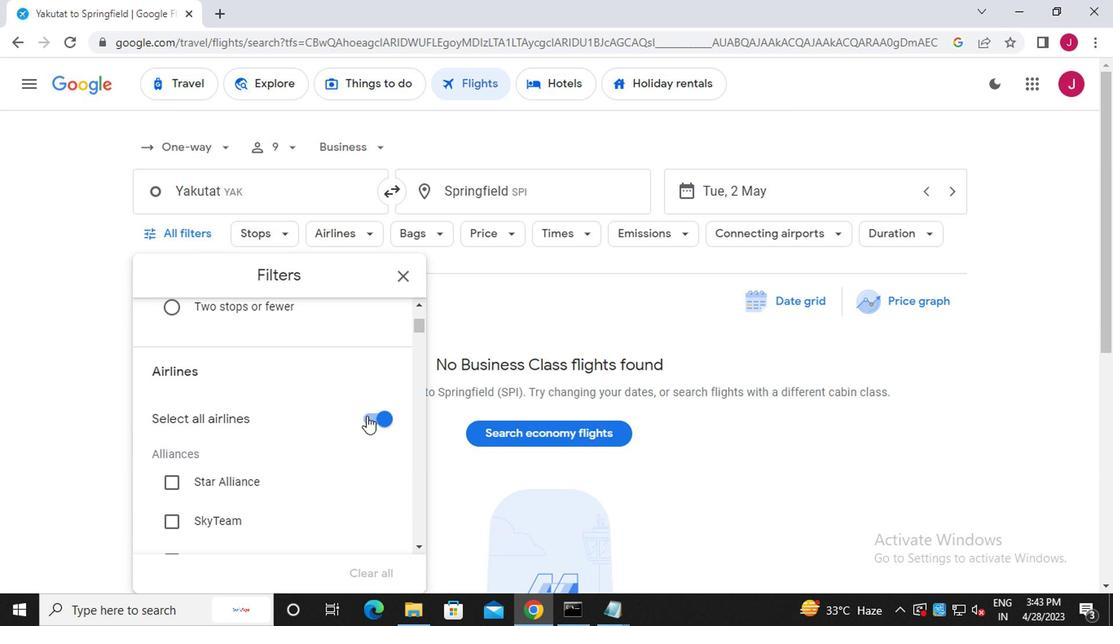 
Action: Mouse moved to (391, 425)
Screenshot: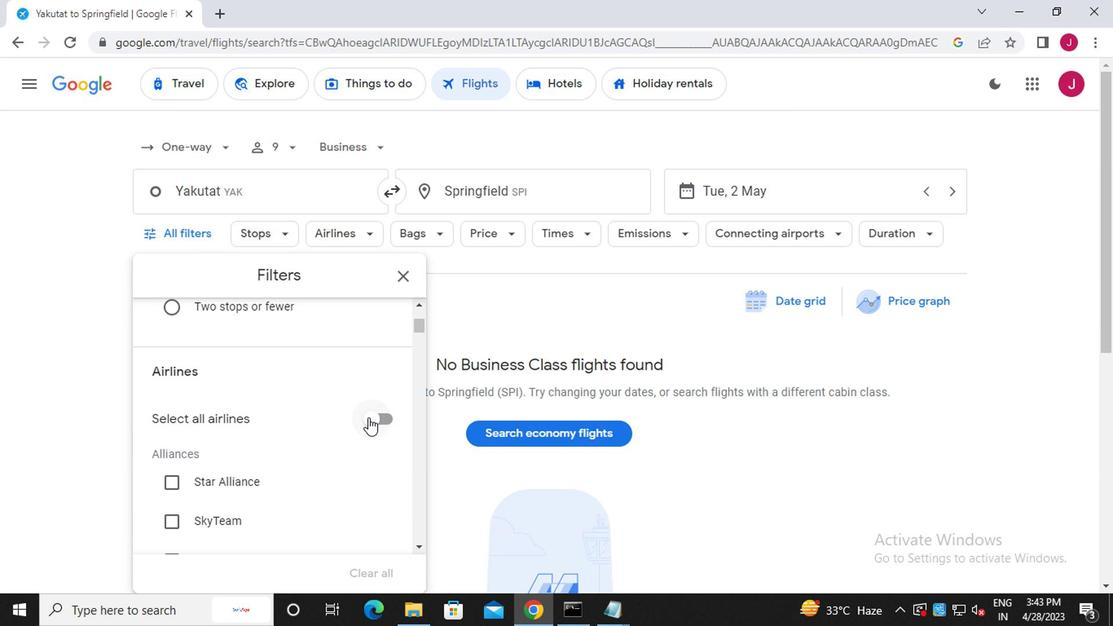 
Action: Mouse scrolled (391, 425) with delta (0, 0)
Screenshot: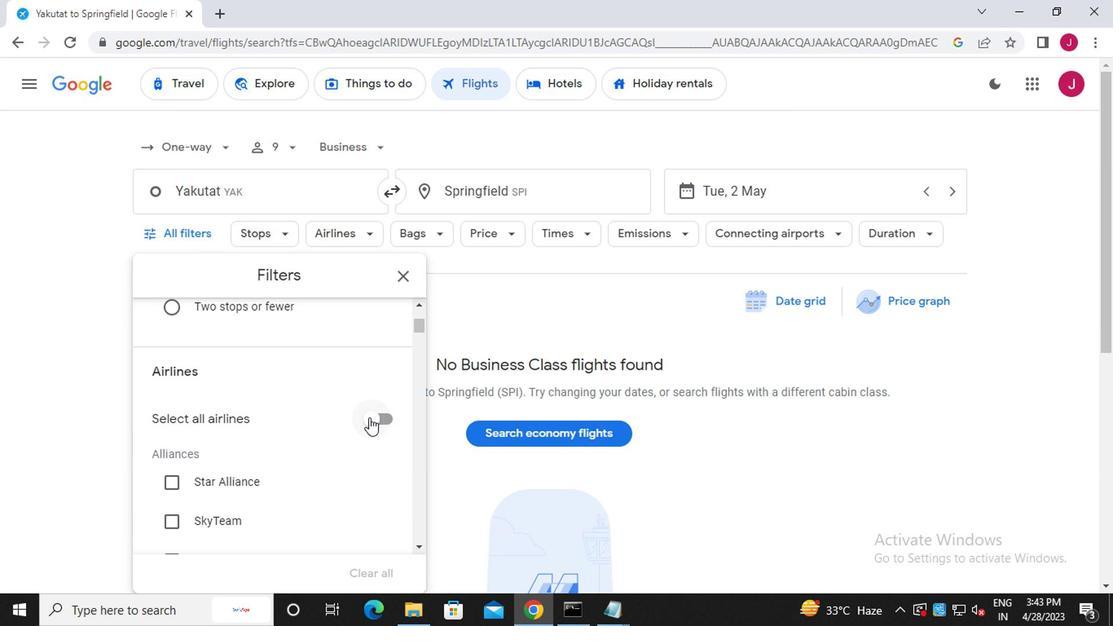 
Action: Mouse moved to (382, 427)
Screenshot: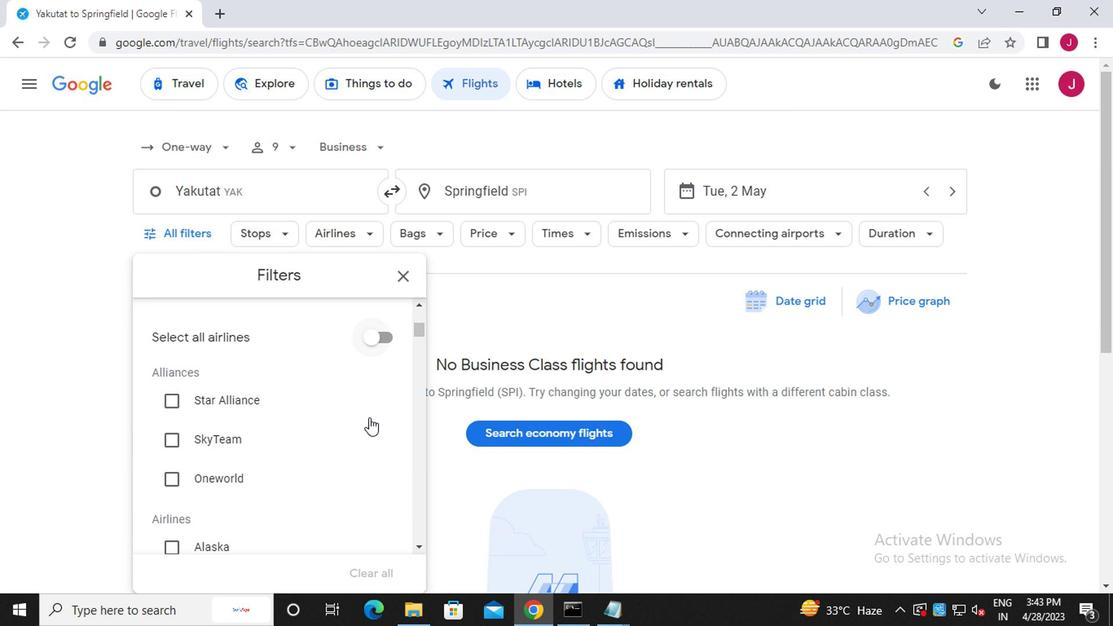 
Action: Mouse scrolled (382, 426) with delta (0, 0)
Screenshot: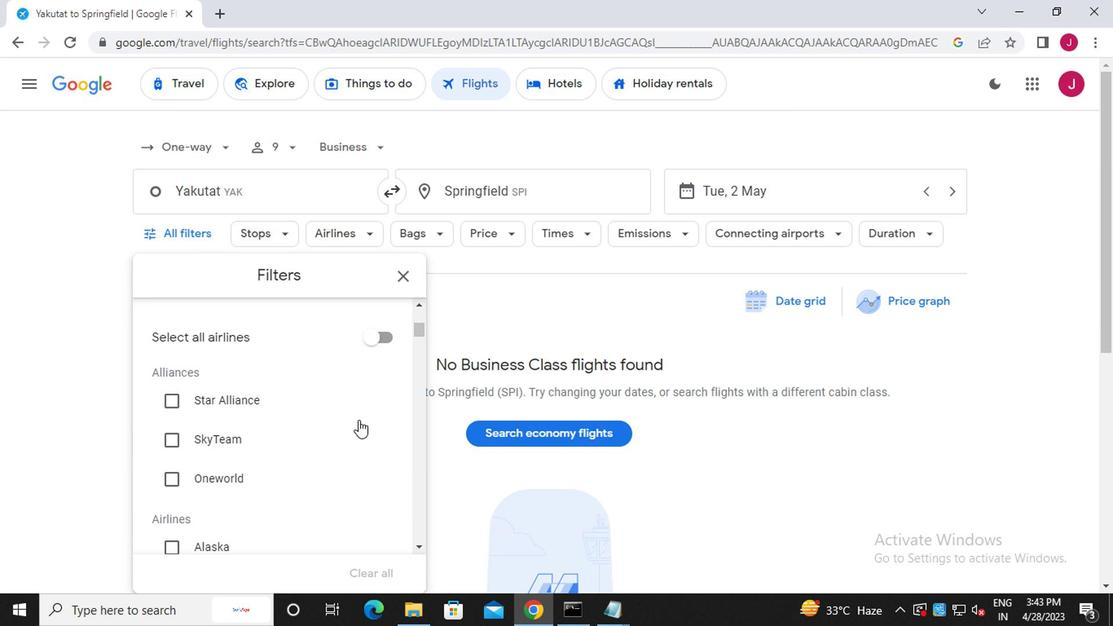 
Action: Mouse moved to (381, 427)
Screenshot: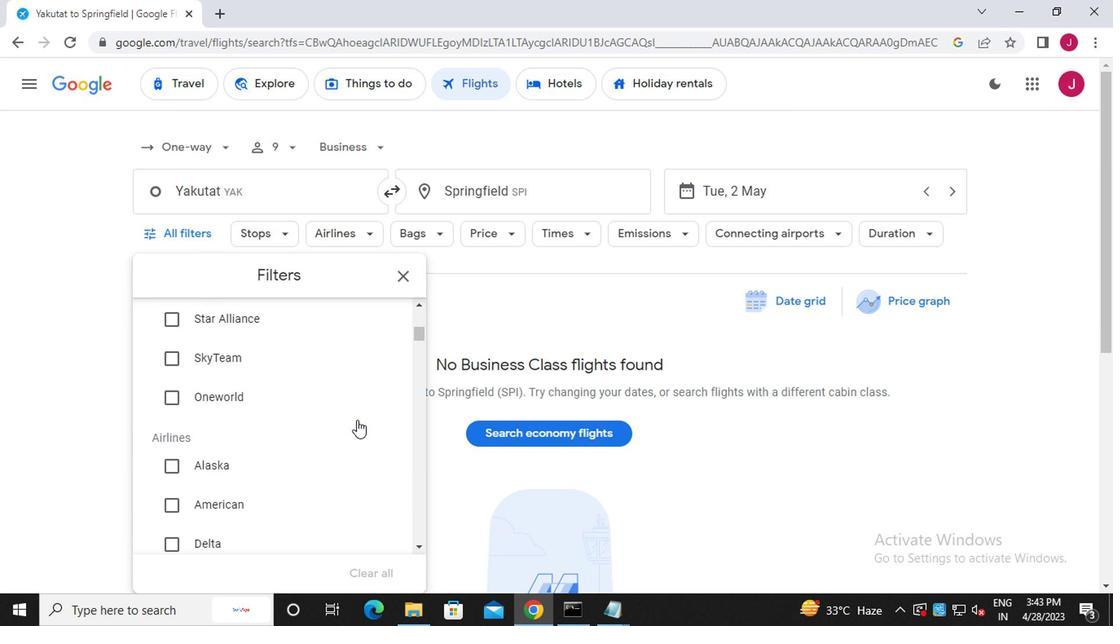 
Action: Mouse scrolled (381, 427) with delta (0, 0)
Screenshot: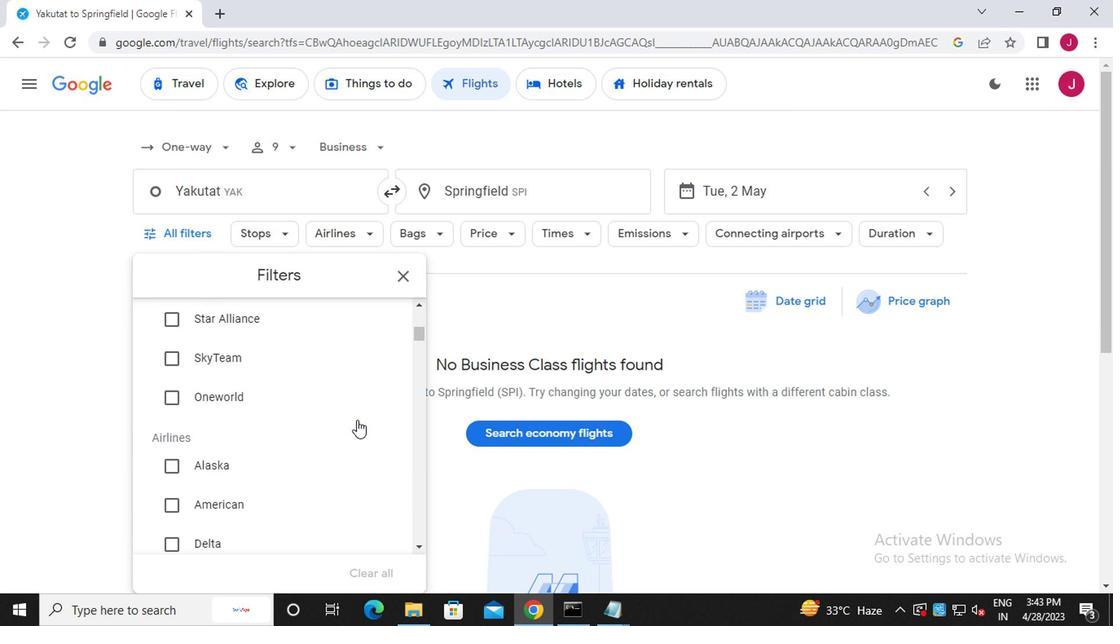
Action: Mouse moved to (372, 432)
Screenshot: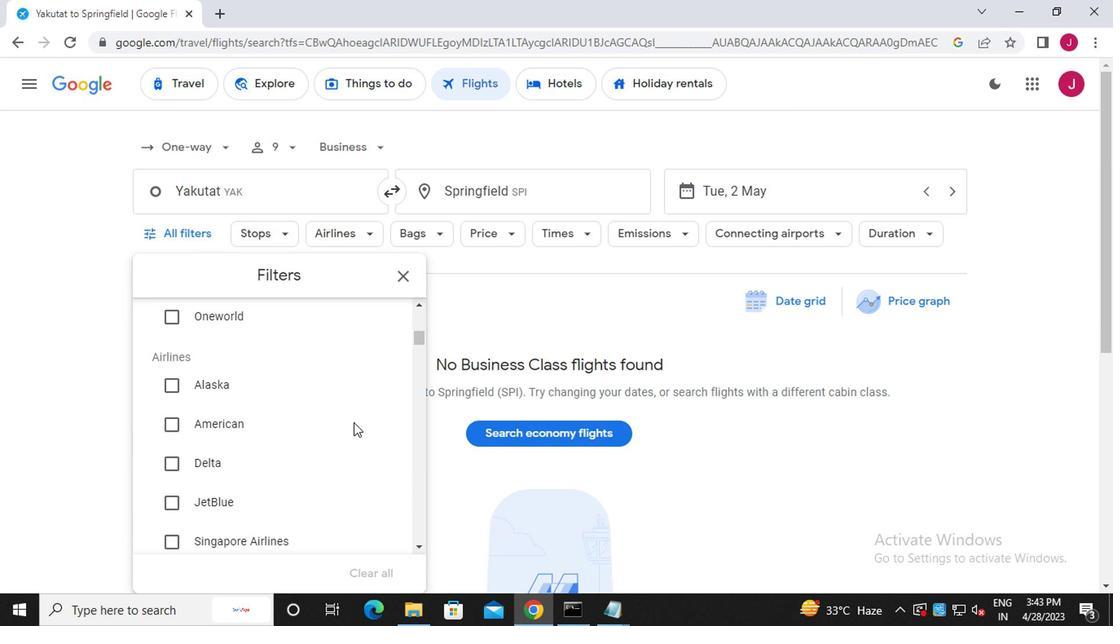 
Action: Mouse scrolled (372, 431) with delta (0, 0)
Screenshot: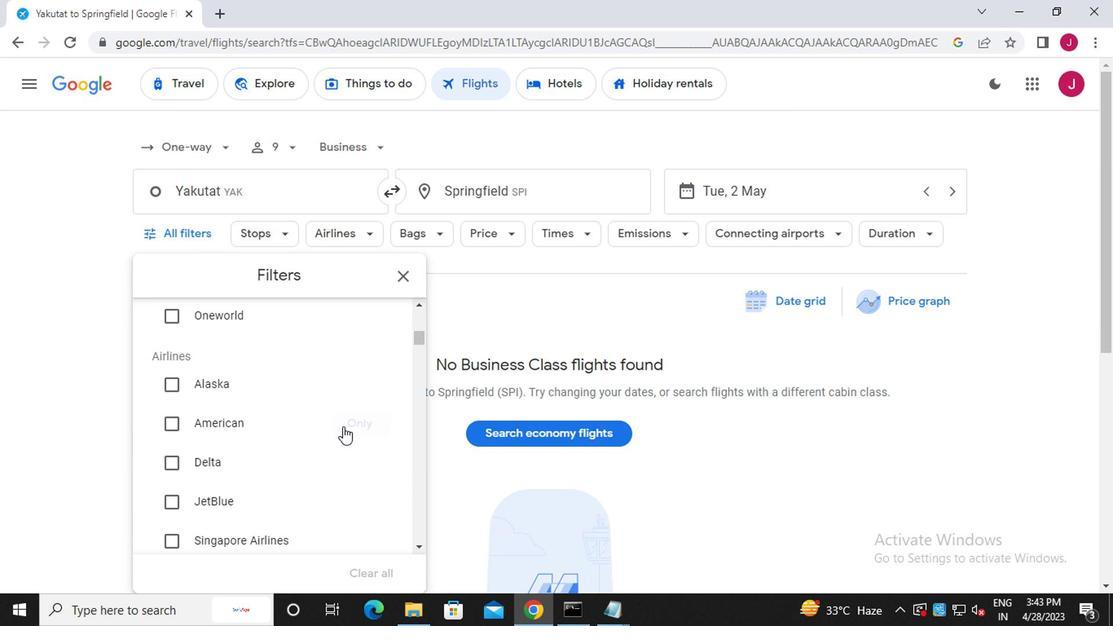 
Action: Mouse moved to (372, 432)
Screenshot: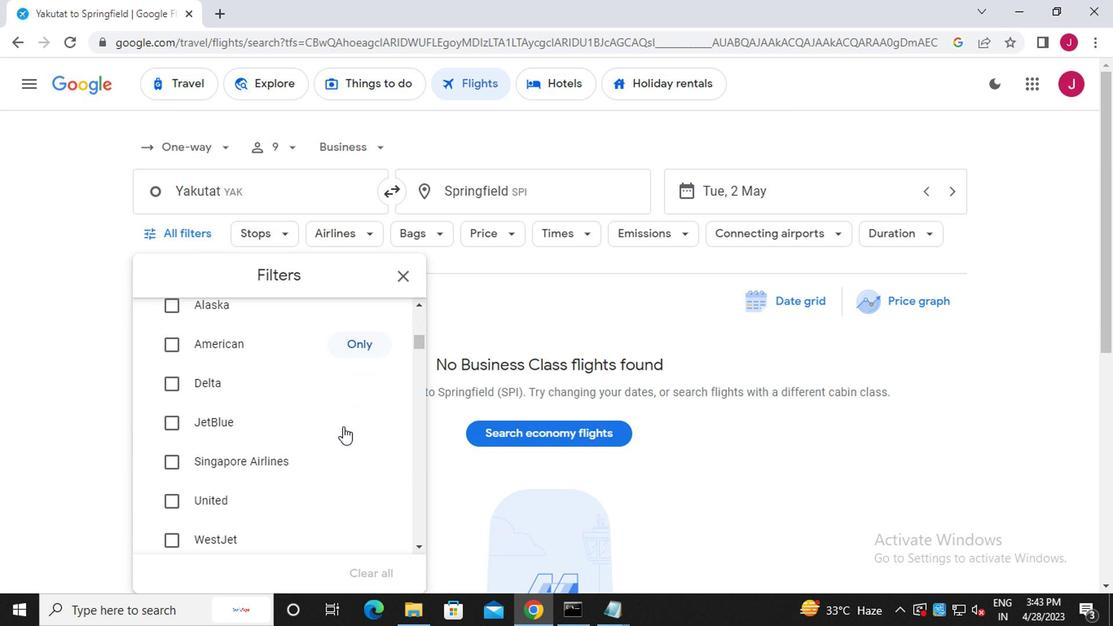 
Action: Mouse scrolled (372, 432) with delta (0, 0)
Screenshot: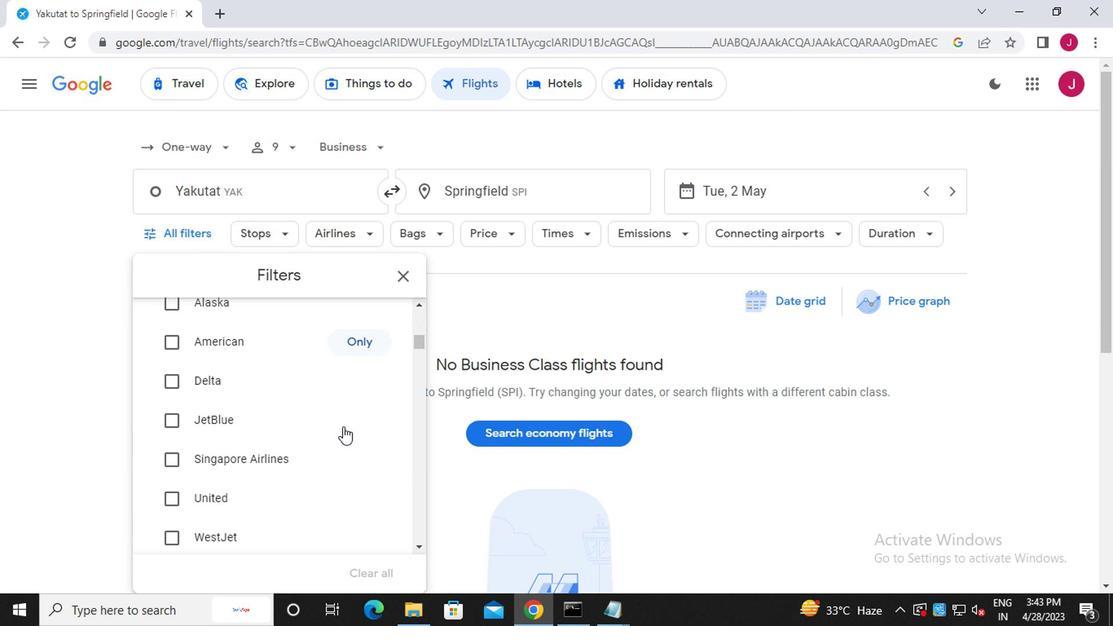
Action: Mouse moved to (372, 433)
Screenshot: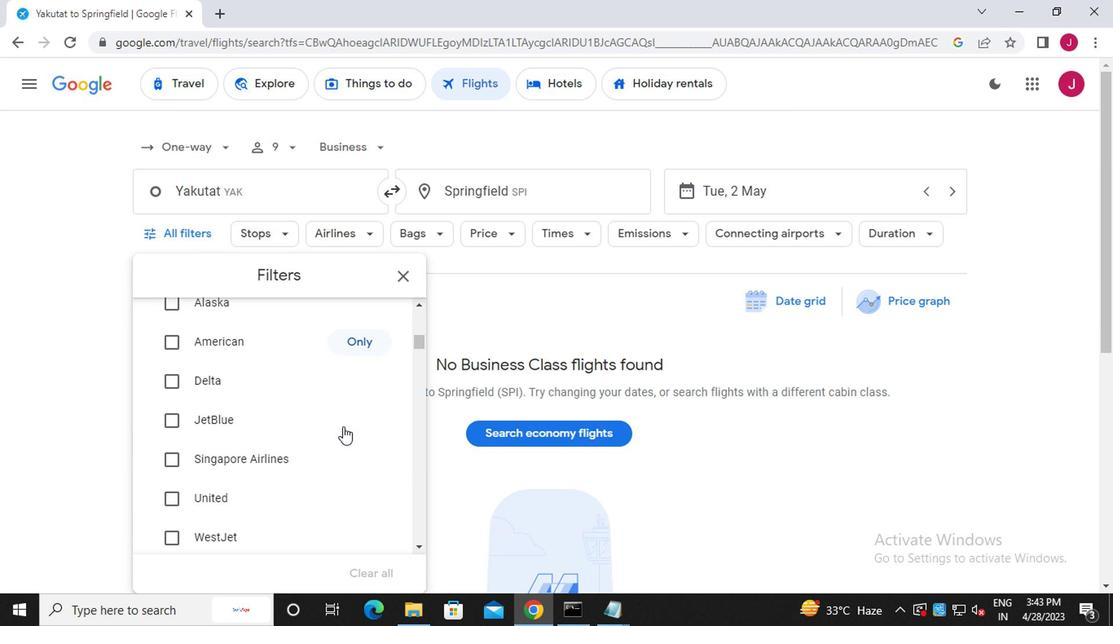
Action: Mouse scrolled (372, 432) with delta (0, 0)
Screenshot: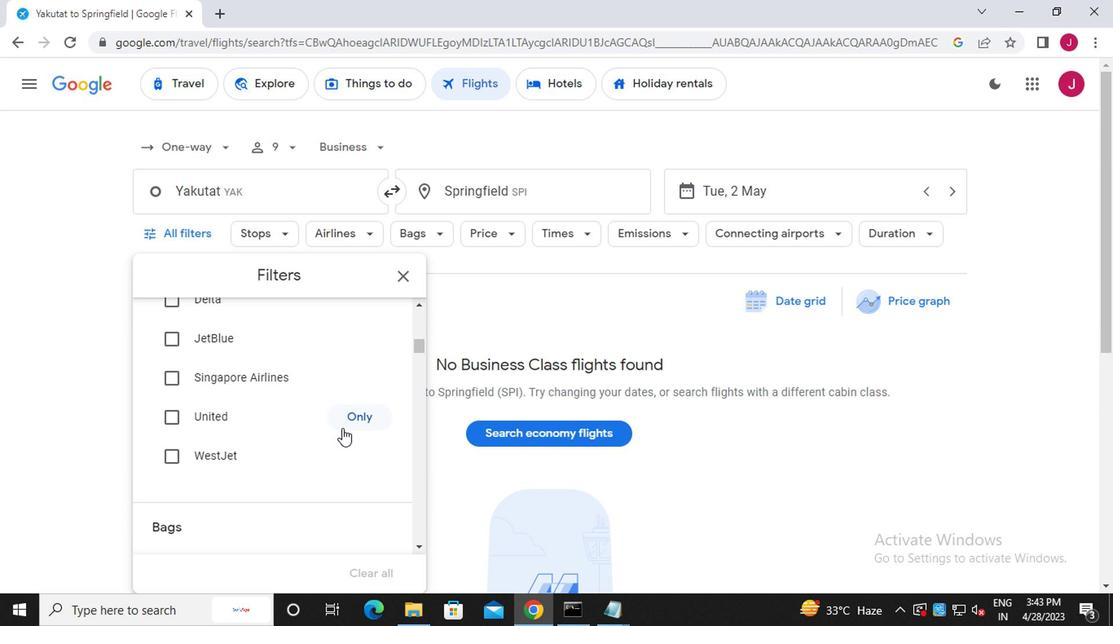 
Action: Mouse scrolled (372, 432) with delta (0, 0)
Screenshot: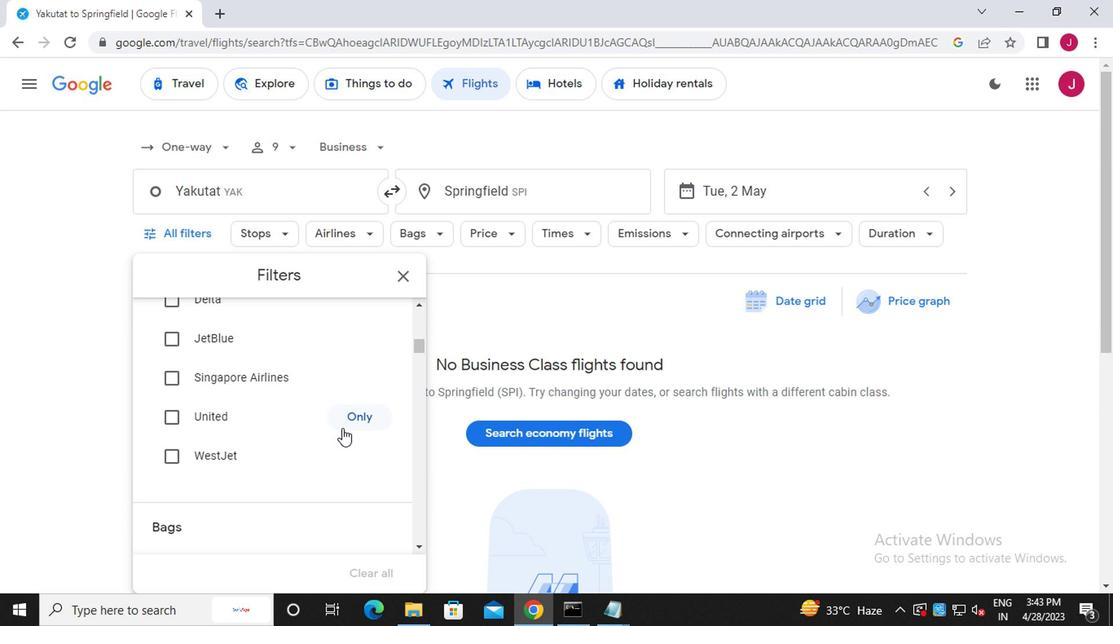 
Action: Mouse moved to (395, 447)
Screenshot: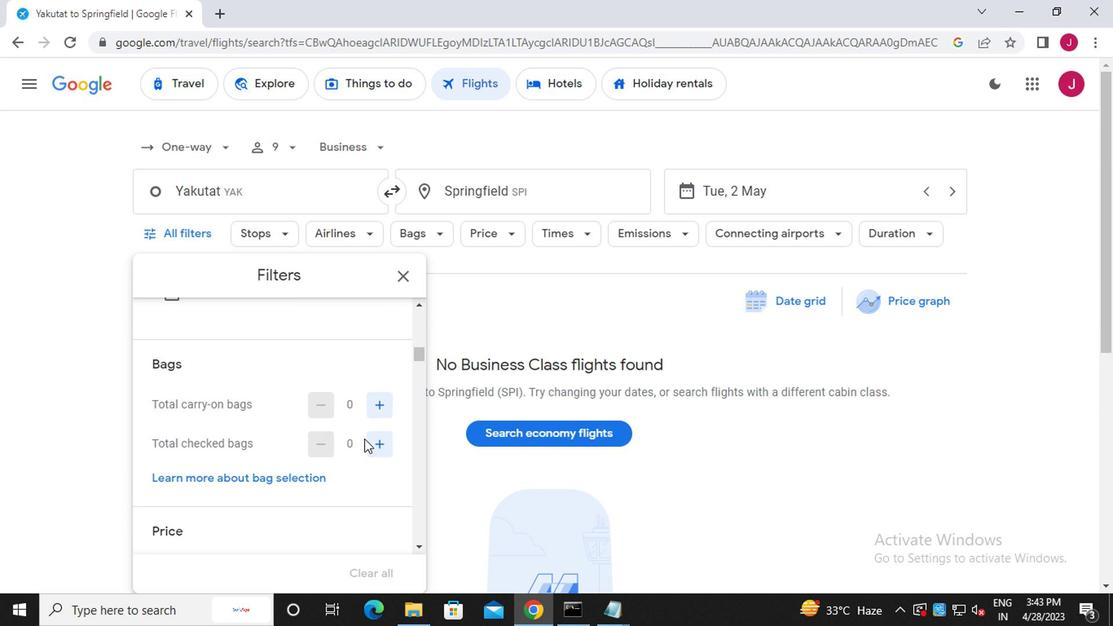 
Action: Mouse pressed left at (395, 447)
Screenshot: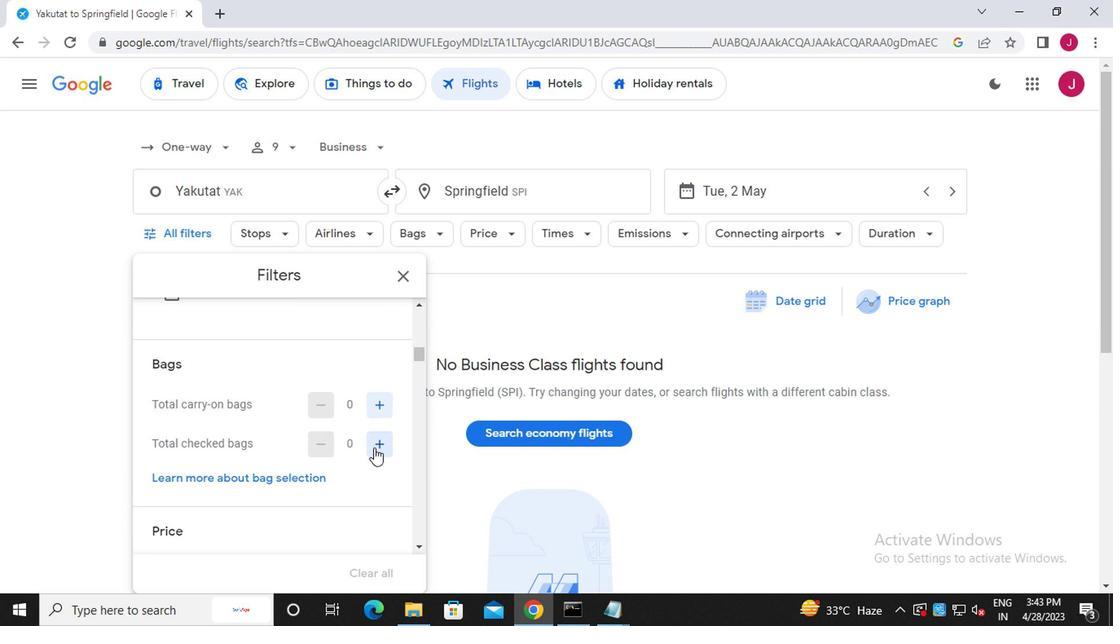
Action: Mouse pressed left at (395, 447)
Screenshot: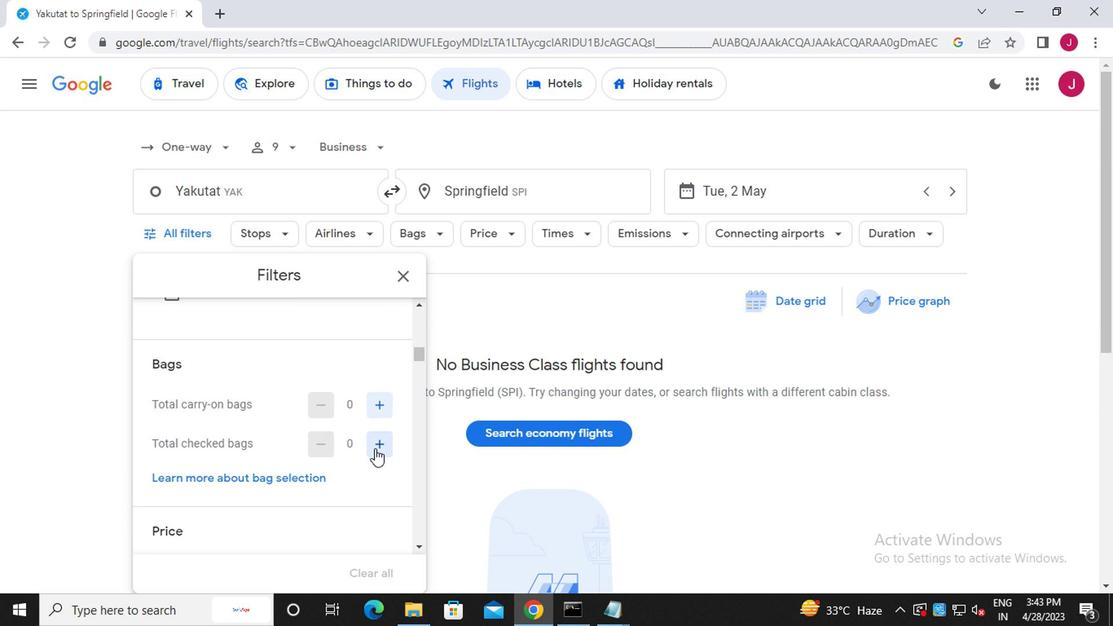 
Action: Mouse pressed left at (395, 447)
Screenshot: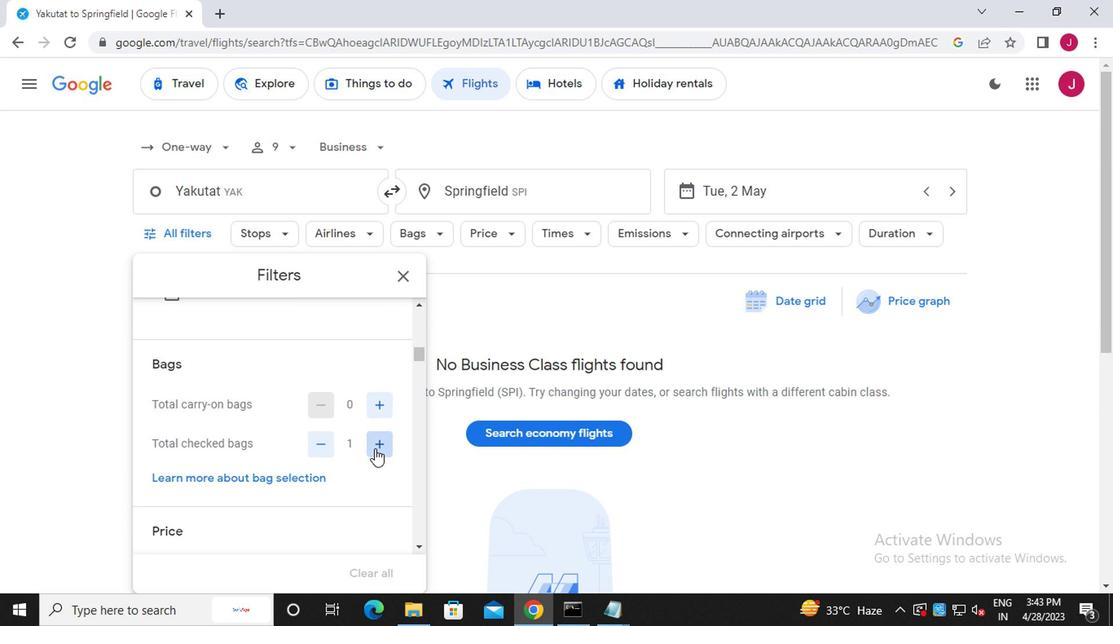 
Action: Mouse pressed left at (395, 447)
Screenshot: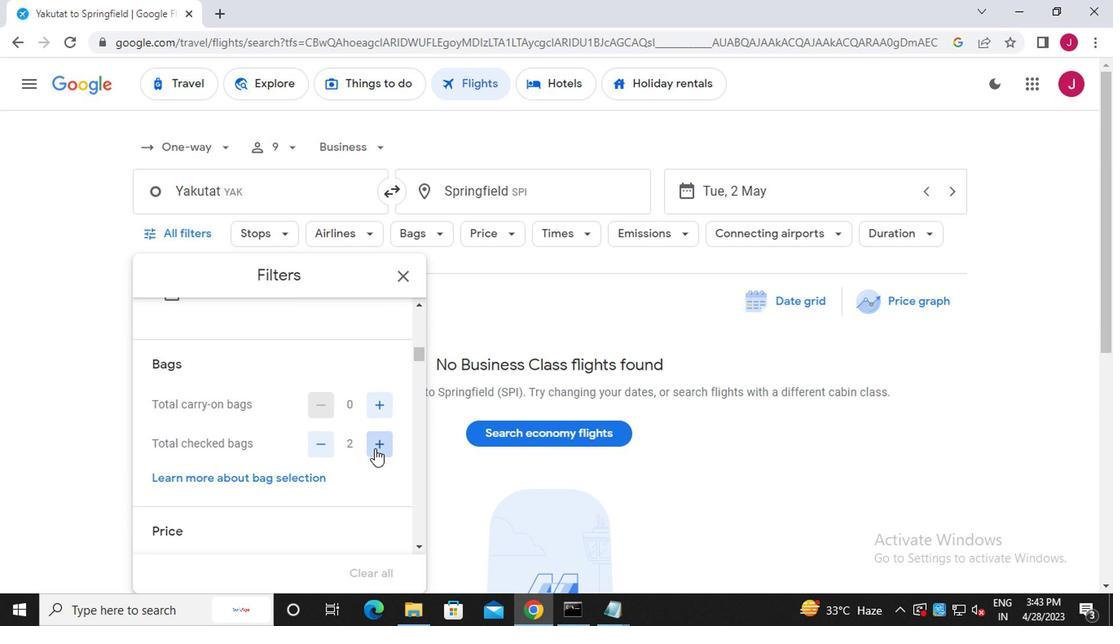 
Action: Mouse pressed left at (395, 447)
Screenshot: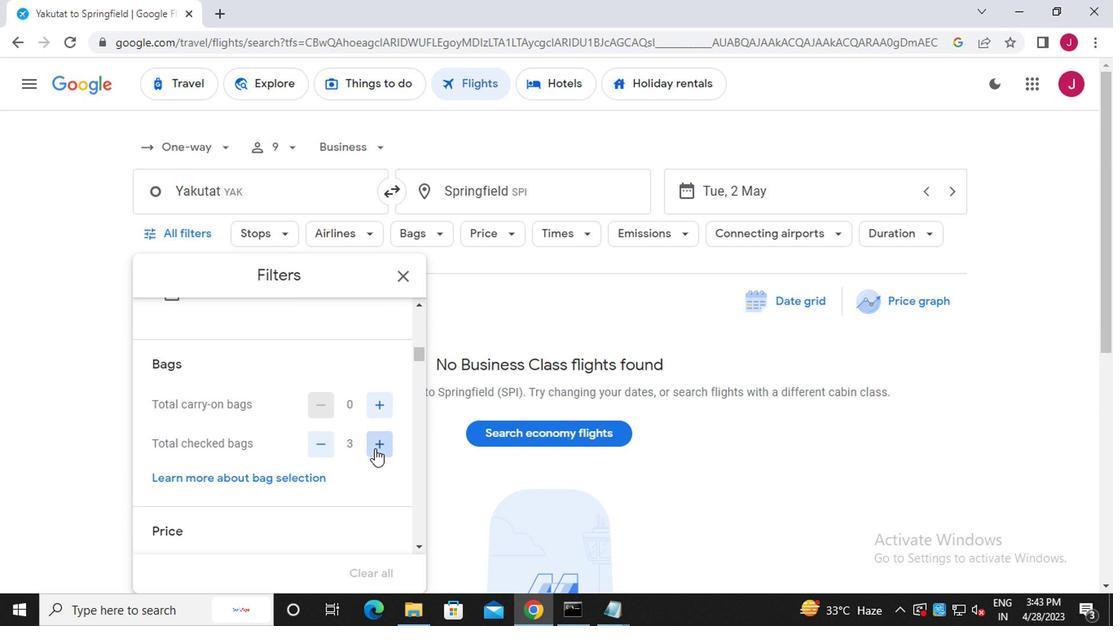 
Action: Mouse moved to (393, 443)
Screenshot: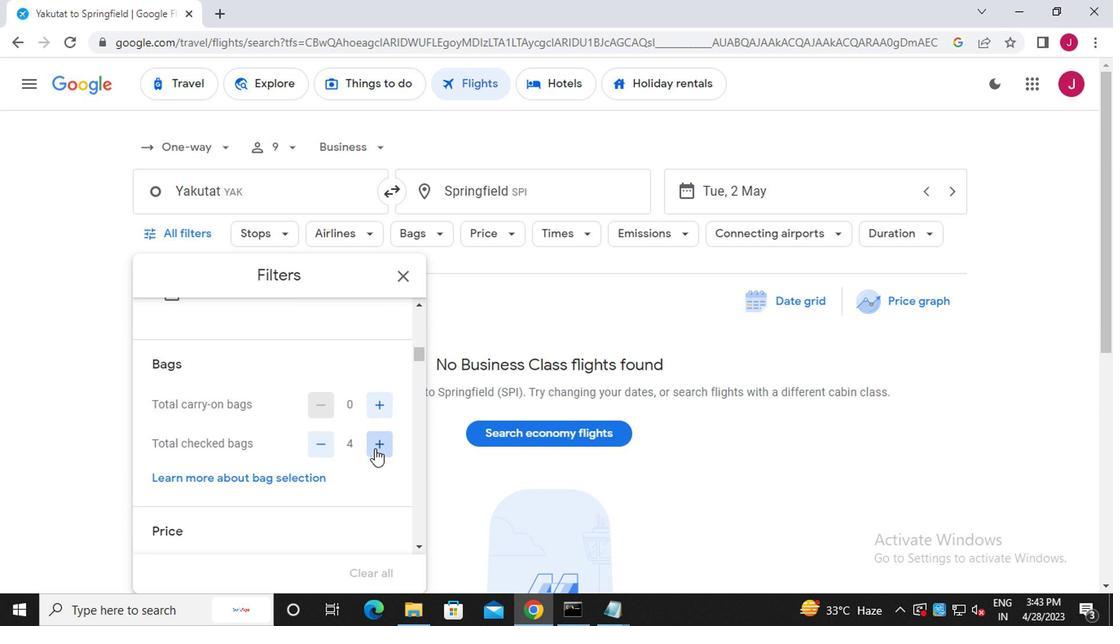 
Action: Mouse pressed left at (393, 443)
Screenshot: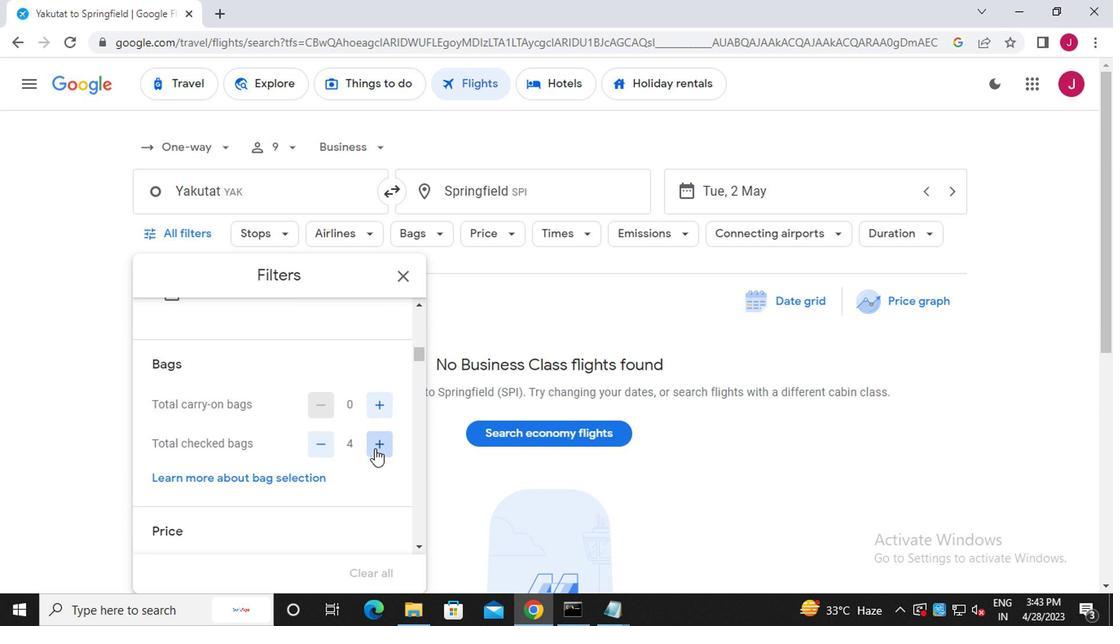 
Action: Mouse moved to (393, 443)
Screenshot: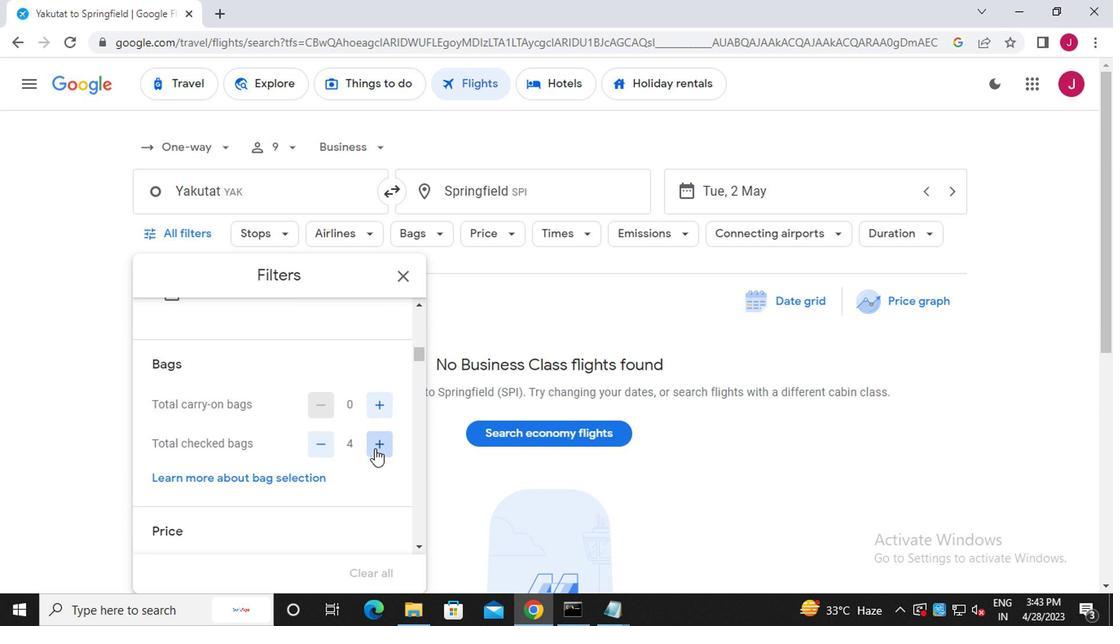 
Action: Mouse pressed left at (393, 443)
Screenshot: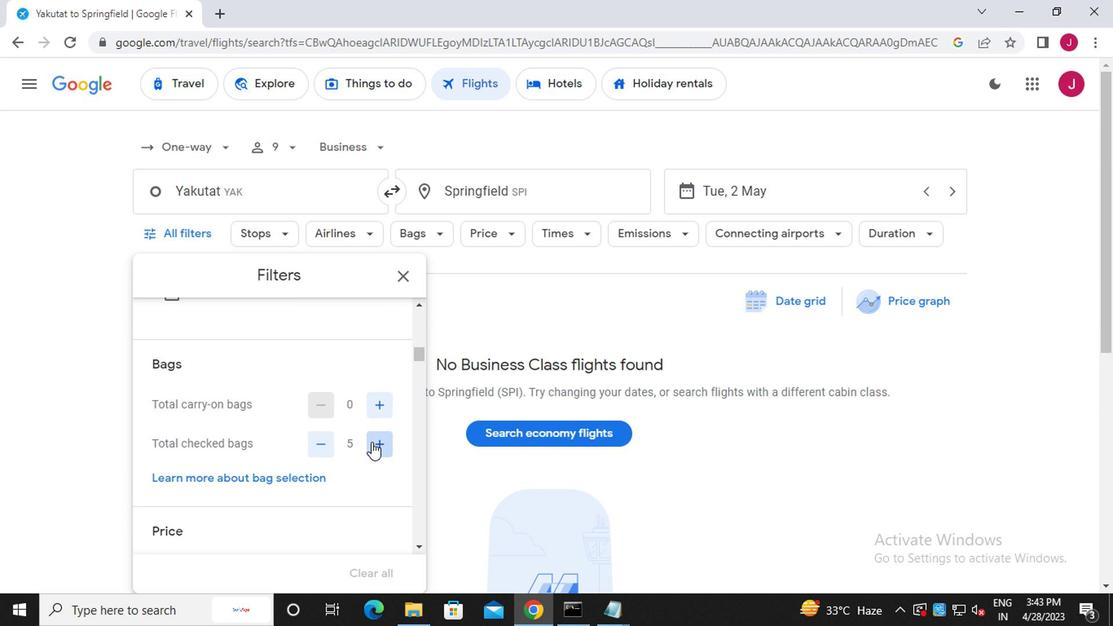 
Action: Mouse moved to (394, 443)
Screenshot: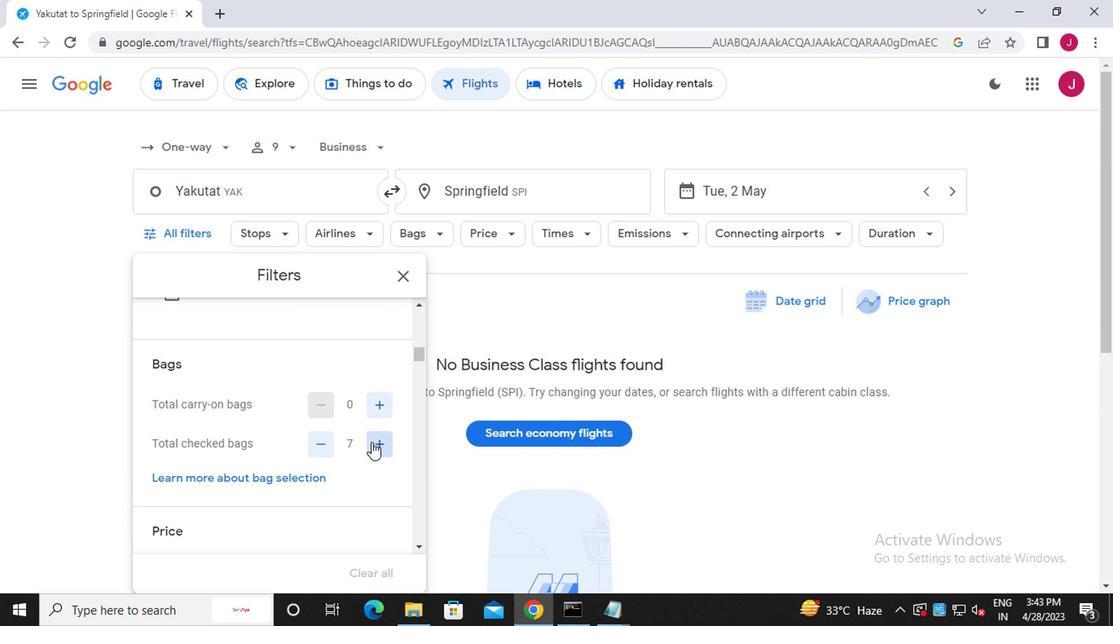 
Action: Mouse pressed left at (394, 443)
Screenshot: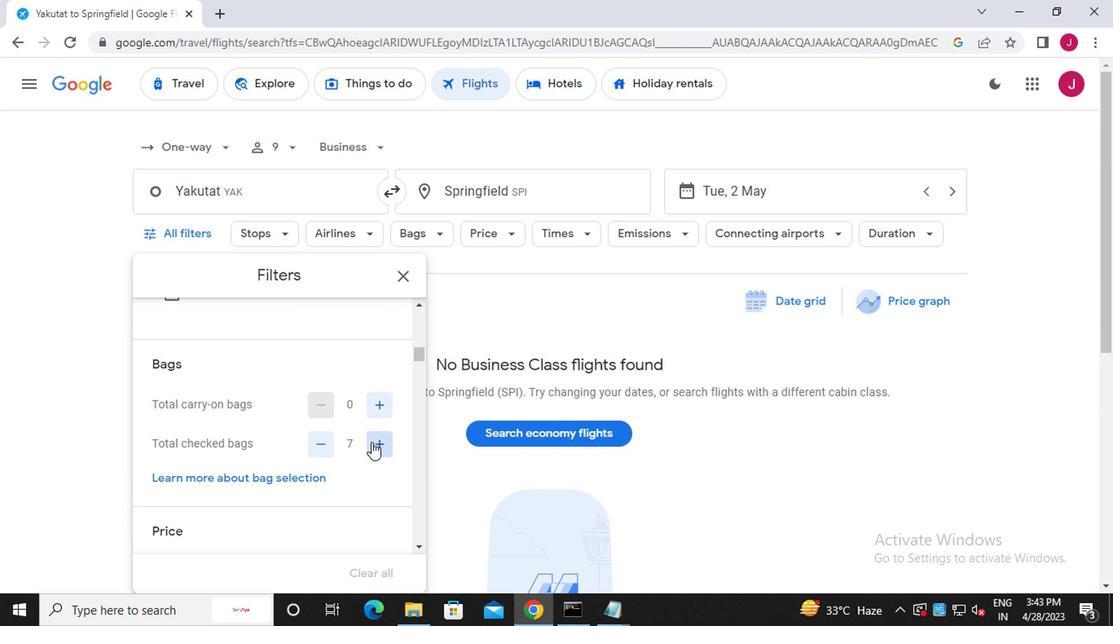 
Action: Mouse moved to (397, 444)
Screenshot: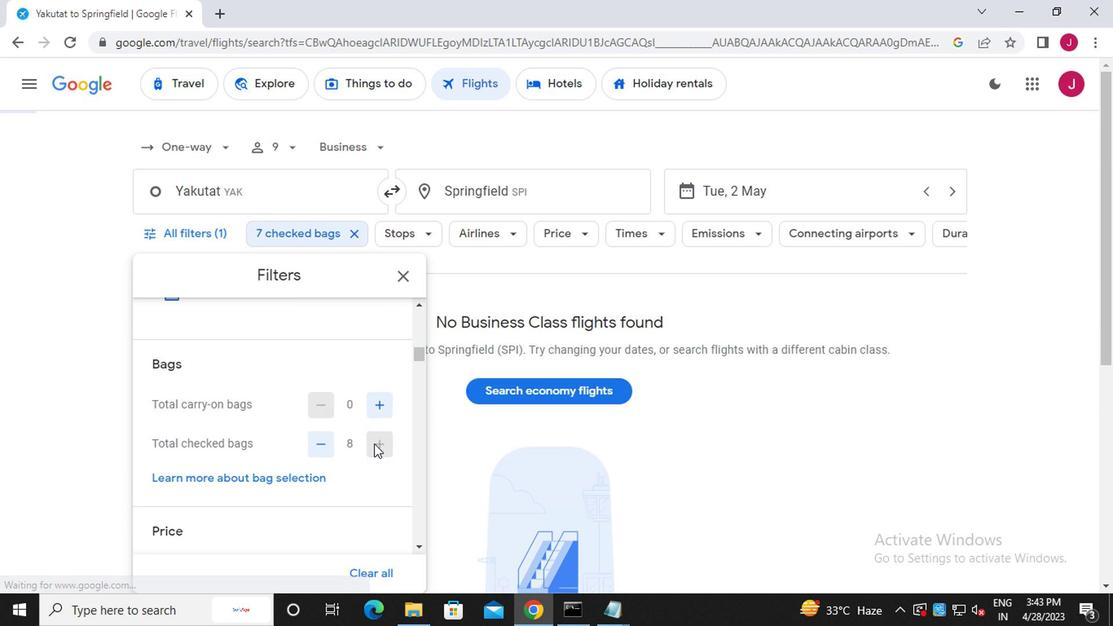 
Action: Mouse pressed left at (397, 444)
Screenshot: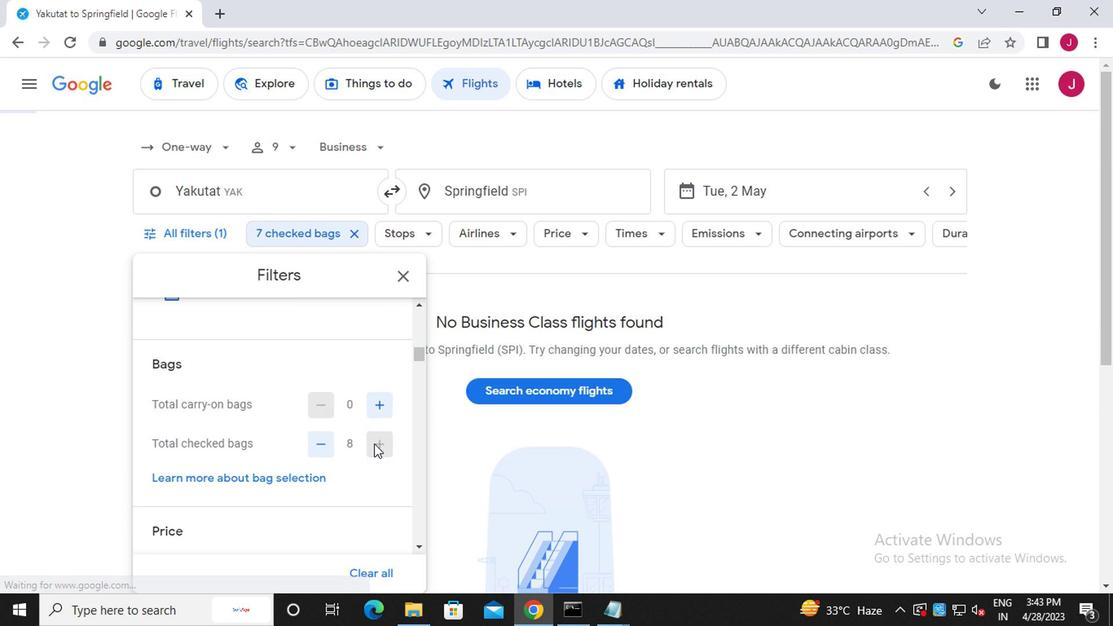 
Action: Mouse moved to (397, 440)
Screenshot: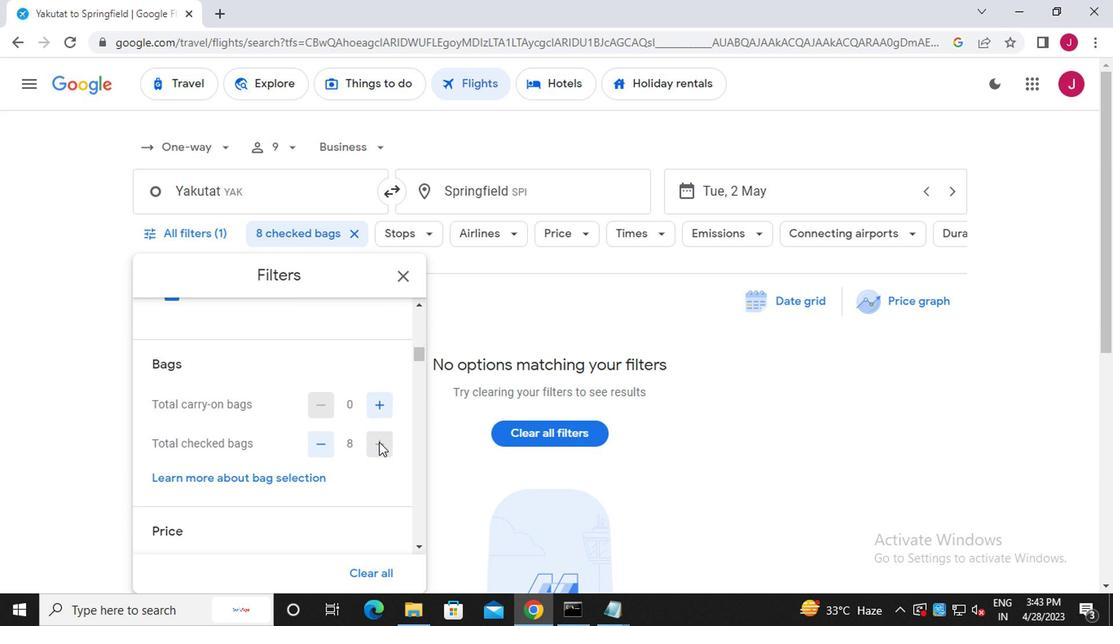 
Action: Mouse scrolled (397, 440) with delta (0, 0)
Screenshot: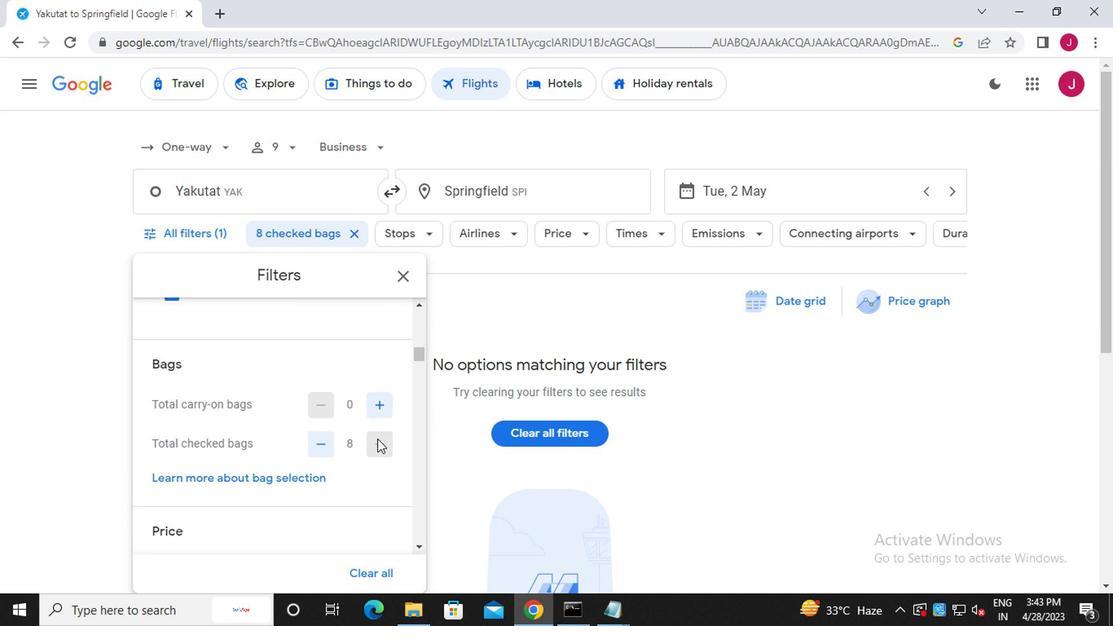 
Action: Mouse scrolled (397, 440) with delta (0, 0)
Screenshot: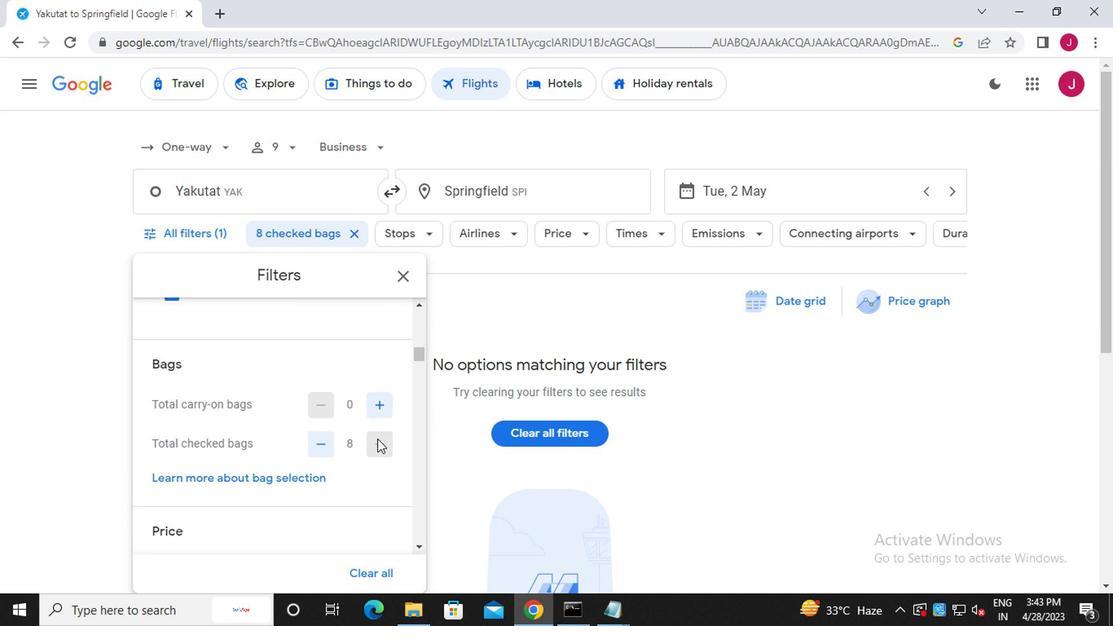 
Action: Mouse moved to (404, 443)
Screenshot: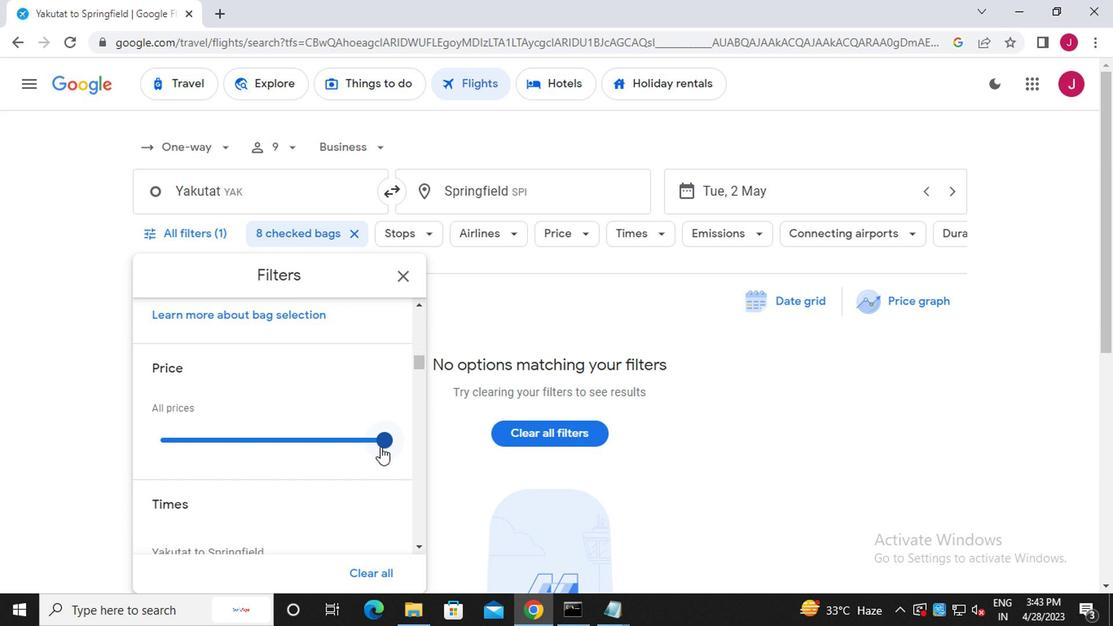 
Action: Mouse pressed left at (404, 443)
Screenshot: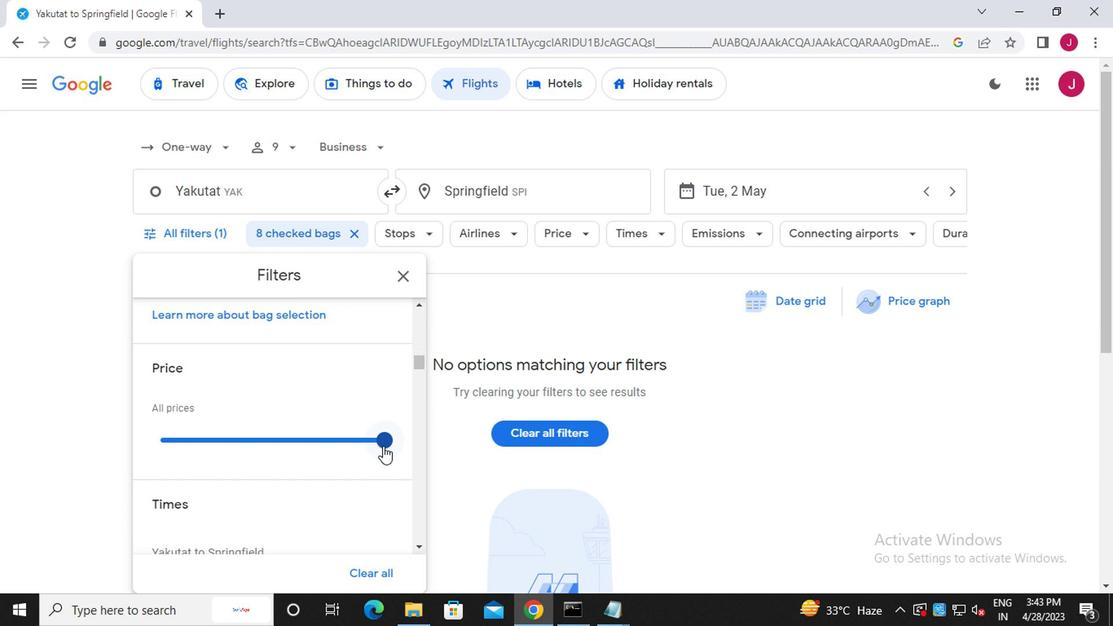 
Action: Mouse moved to (404, 443)
Screenshot: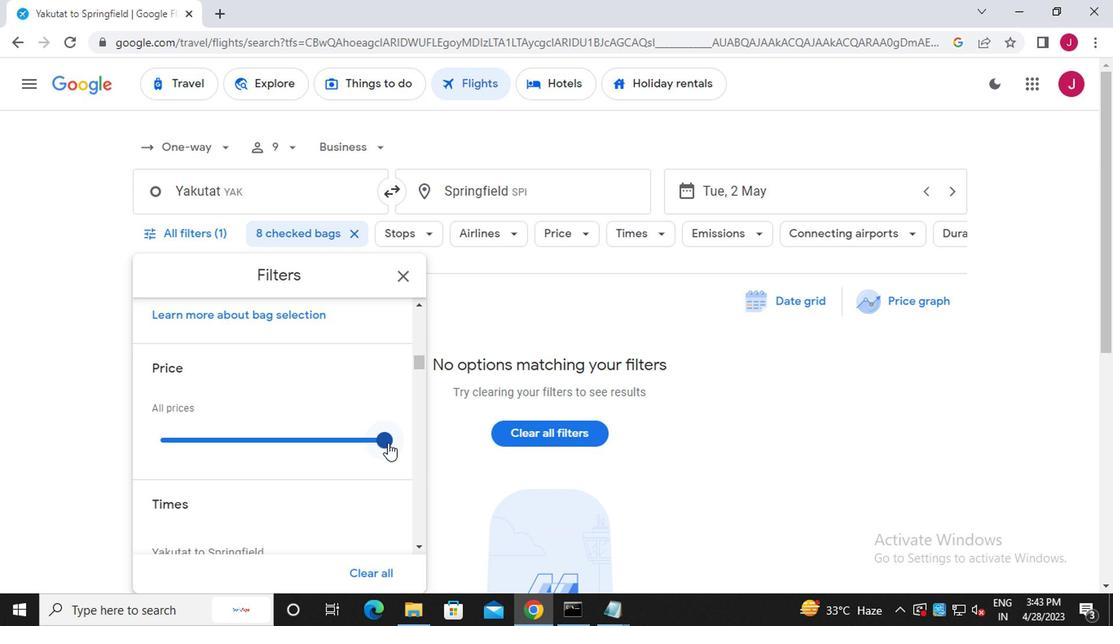 
Action: Mouse scrolled (404, 442) with delta (0, 0)
Screenshot: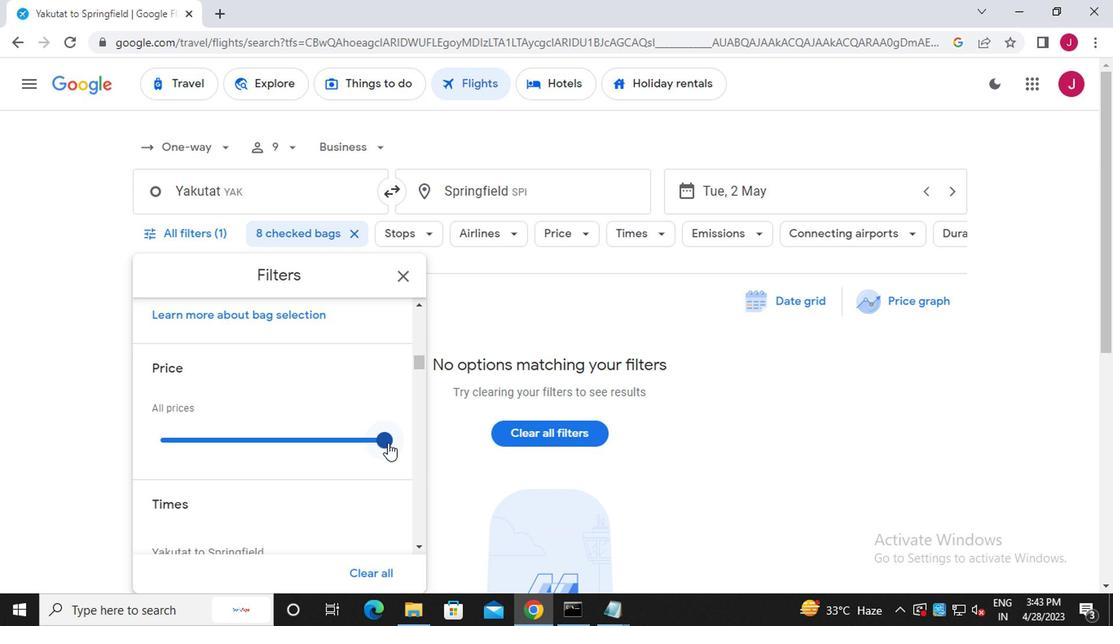 
Action: Mouse moved to (405, 443)
Screenshot: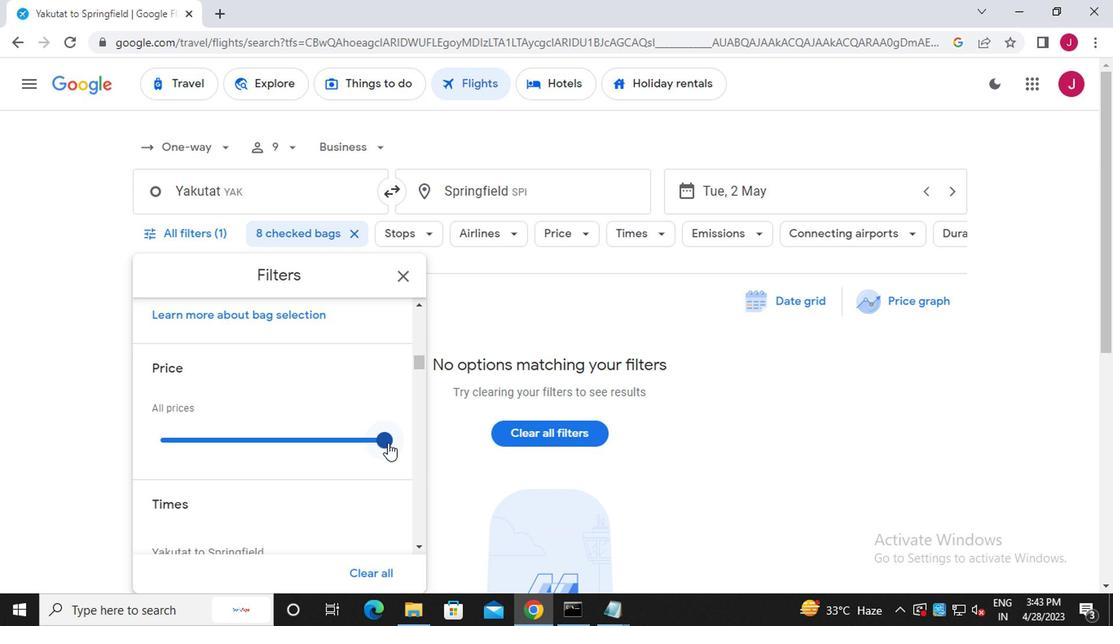 
Action: Mouse scrolled (405, 442) with delta (0, 0)
Screenshot: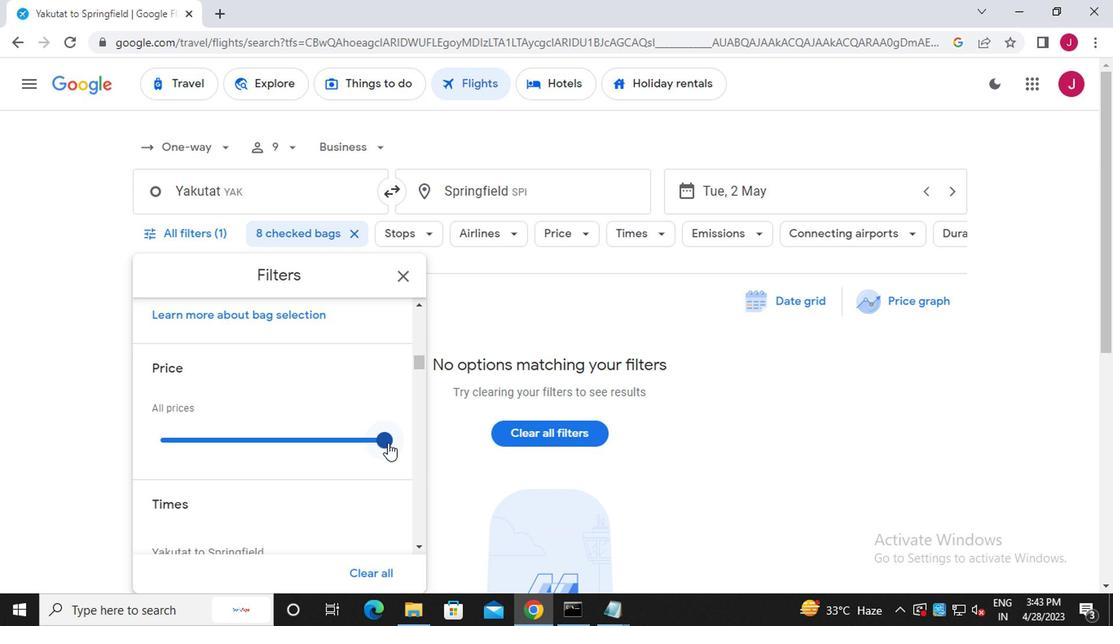 
Action: Mouse scrolled (405, 442) with delta (0, 0)
Screenshot: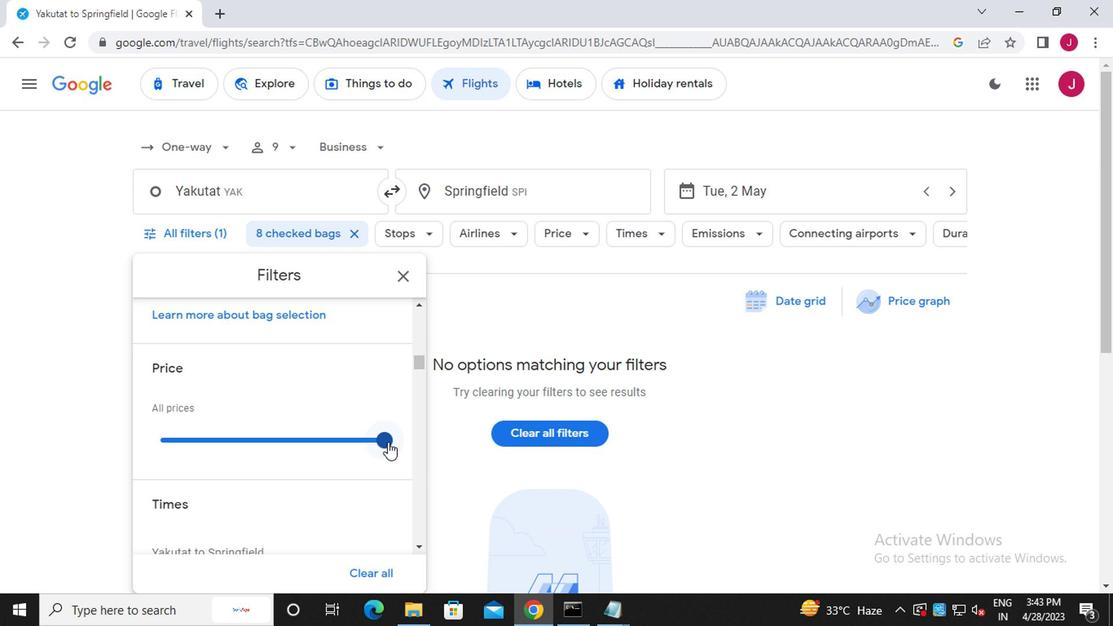 
Action: Mouse moved to (245, 394)
Screenshot: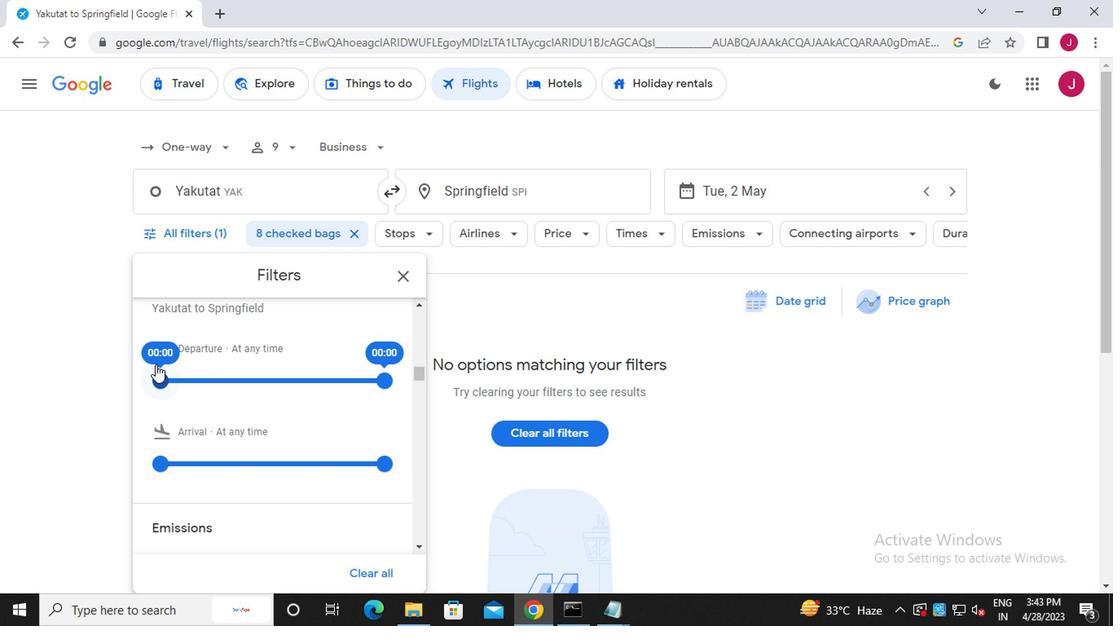 
Action: Mouse pressed left at (245, 394)
Screenshot: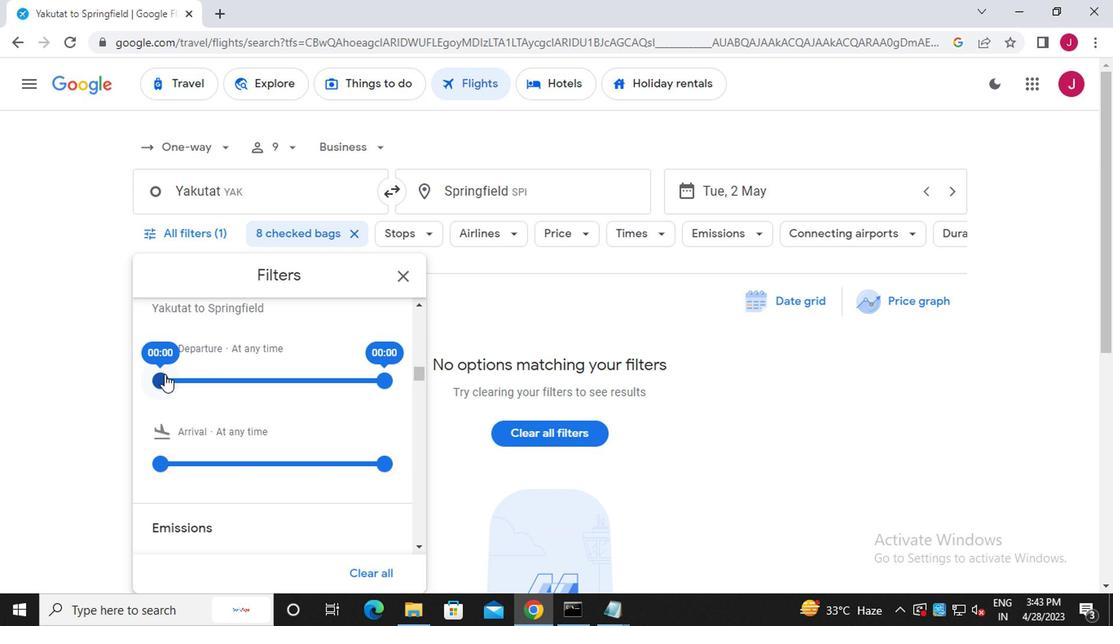
Action: Mouse moved to (399, 401)
Screenshot: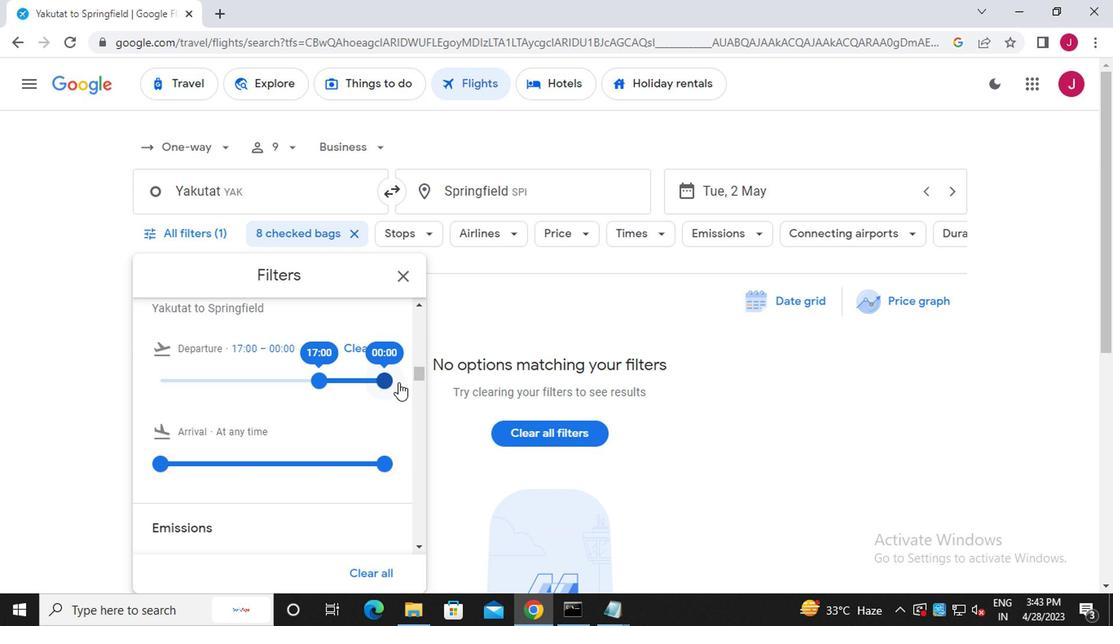 
Action: Mouse pressed left at (399, 401)
Screenshot: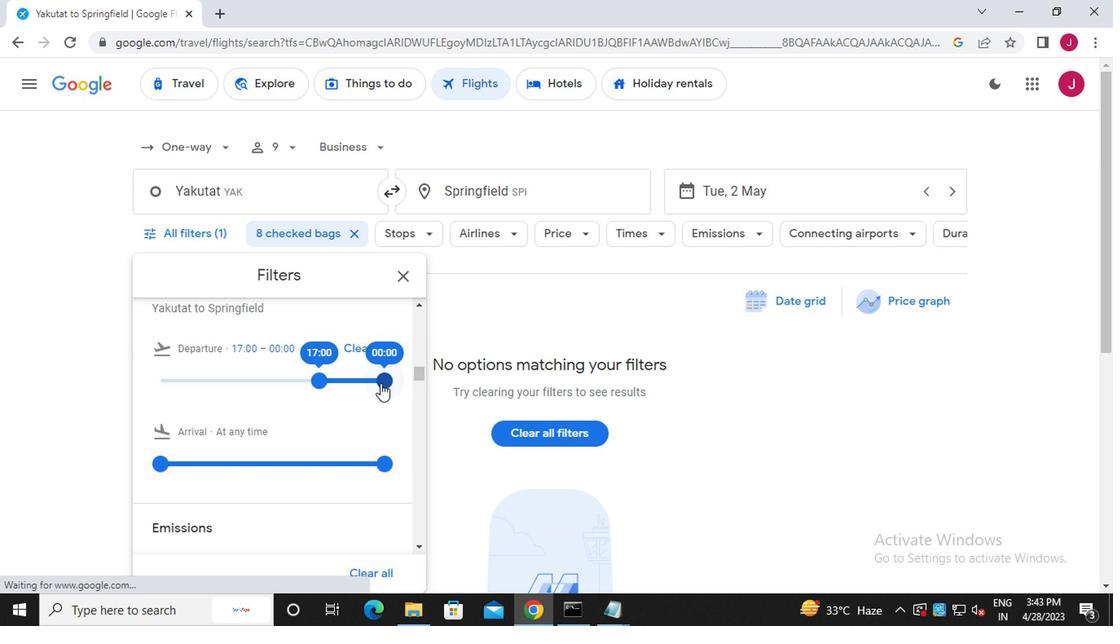 
Action: Mouse moved to (357, 396)
Screenshot: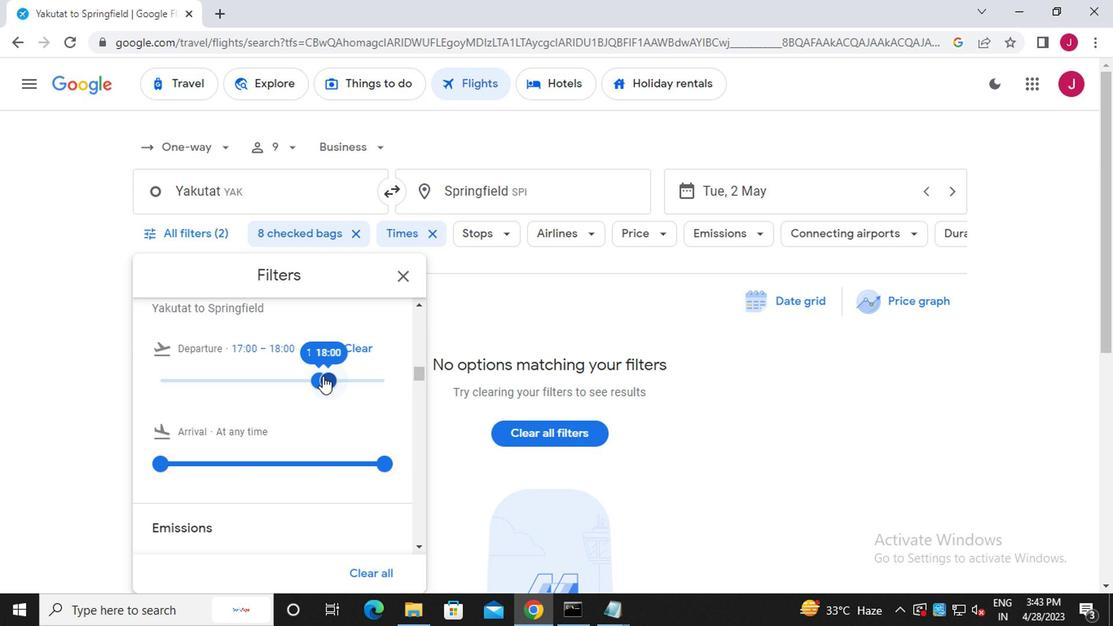 
